 Task: Add an event with the title Coffee Meeting with Business Partner, date '2024/04/09', time 8:50 AM to 10:50 AMand add a description: During the meeting, various agenda items will be addressed, covering a wide range of topics. These may include financial reports, strategic updates, operational highlights, governance matters, and any proposed resolutions that require shareholder approval. Each agenda item will be presented by the relevant department or individual, offering comprehensive insights and fostering an environment of transparency.Select event color  Grape . Add location for the event as: 123 Trevi Fountain, Rome, Italy, logged in from the account softage.1@softage.netand send the event invitation to softage.5@softage.net and softage.6@softage.net. Set a reminder for the event Daily
Action: Mouse moved to (31, 85)
Screenshot: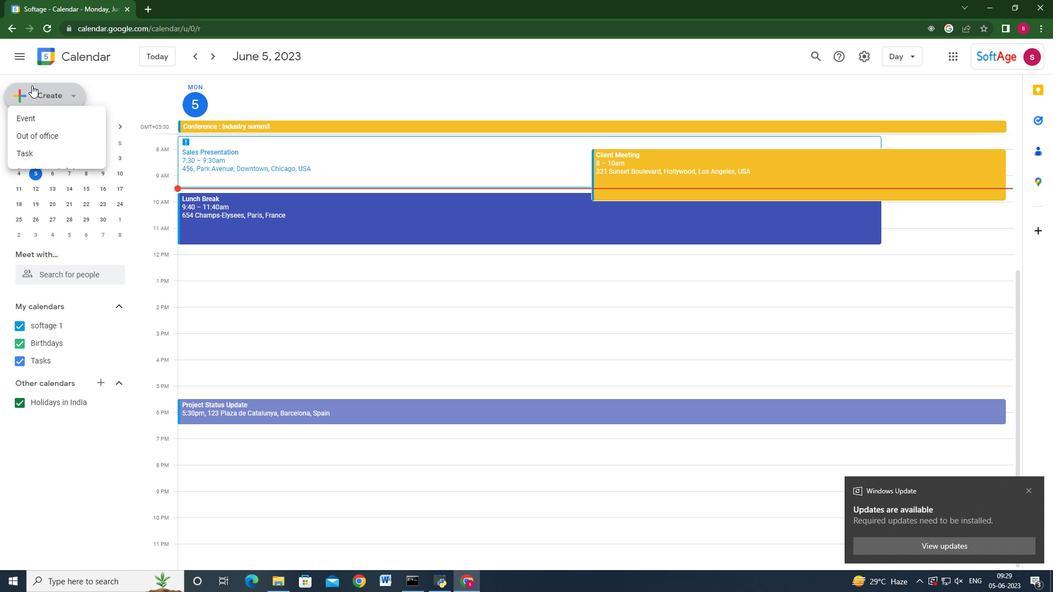 
Action: Mouse pressed left at (31, 85)
Screenshot: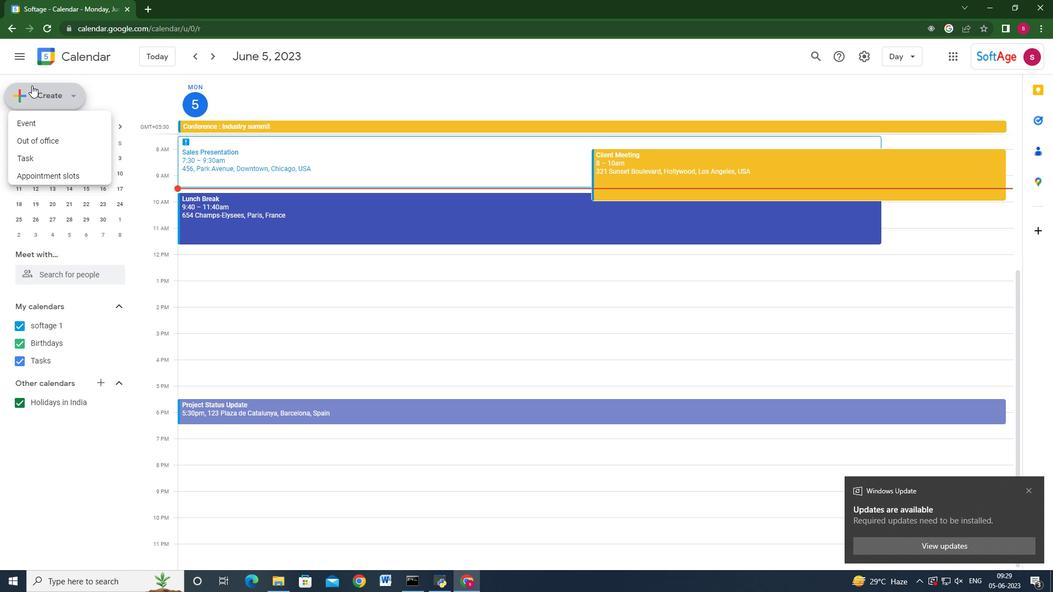 
Action: Mouse moved to (36, 122)
Screenshot: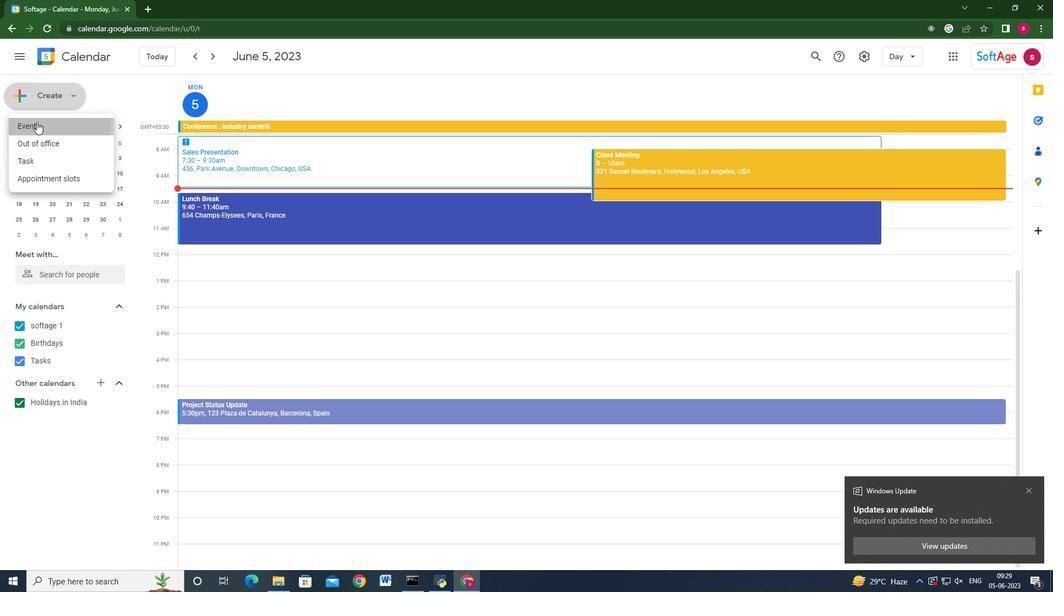 
Action: Mouse pressed left at (36, 122)
Screenshot: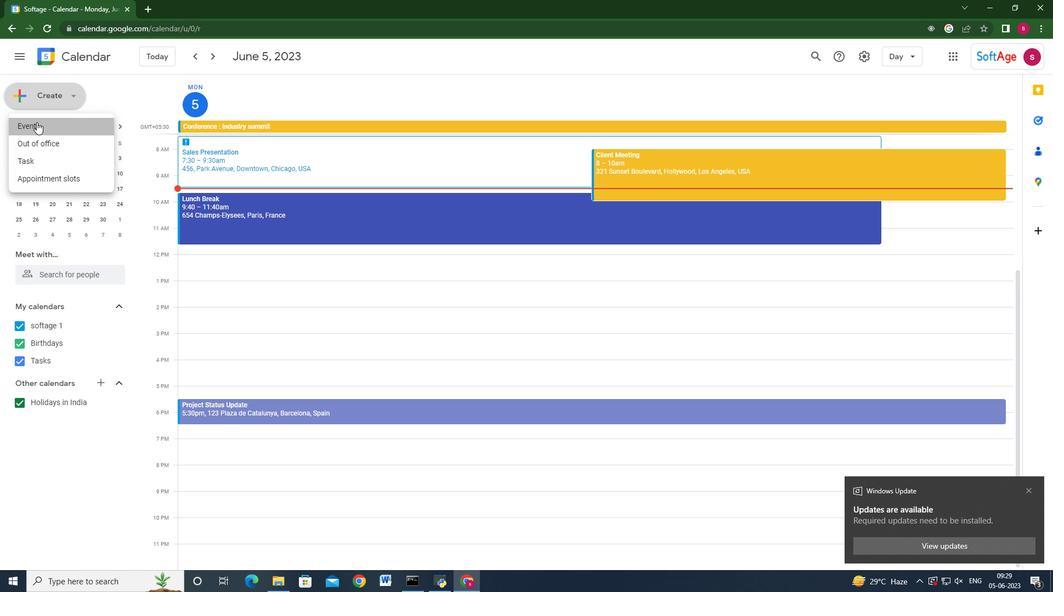 
Action: Mouse moved to (628, 431)
Screenshot: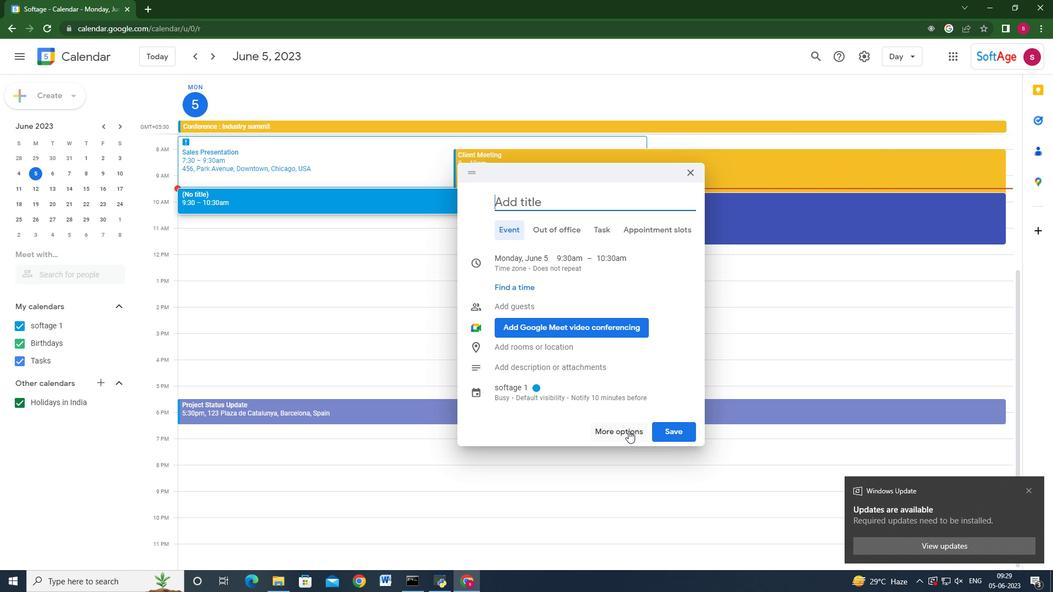 
Action: Mouse pressed left at (628, 431)
Screenshot: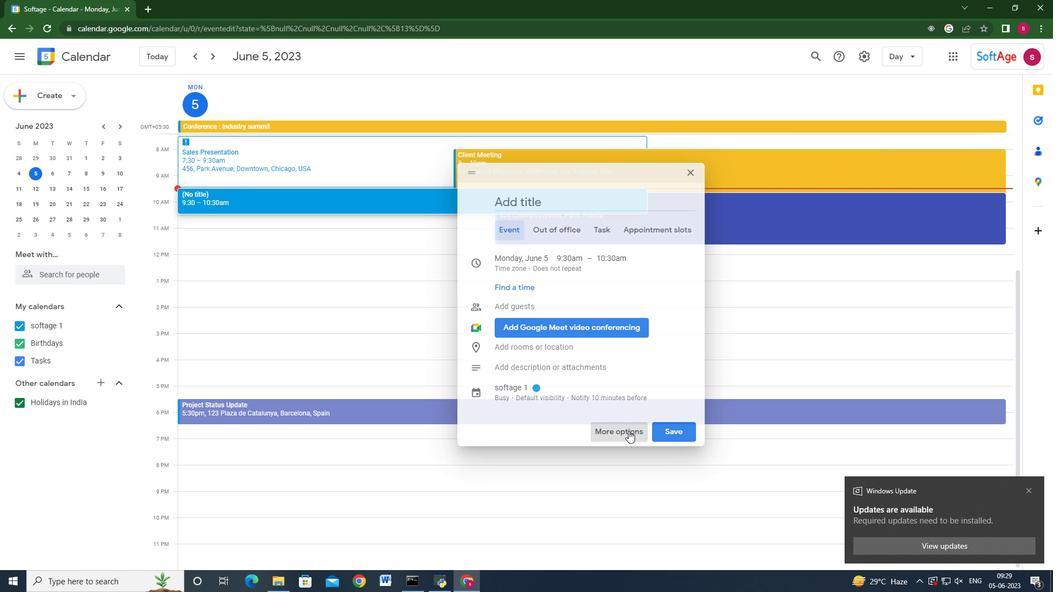 
Action: Mouse moved to (271, 52)
Screenshot: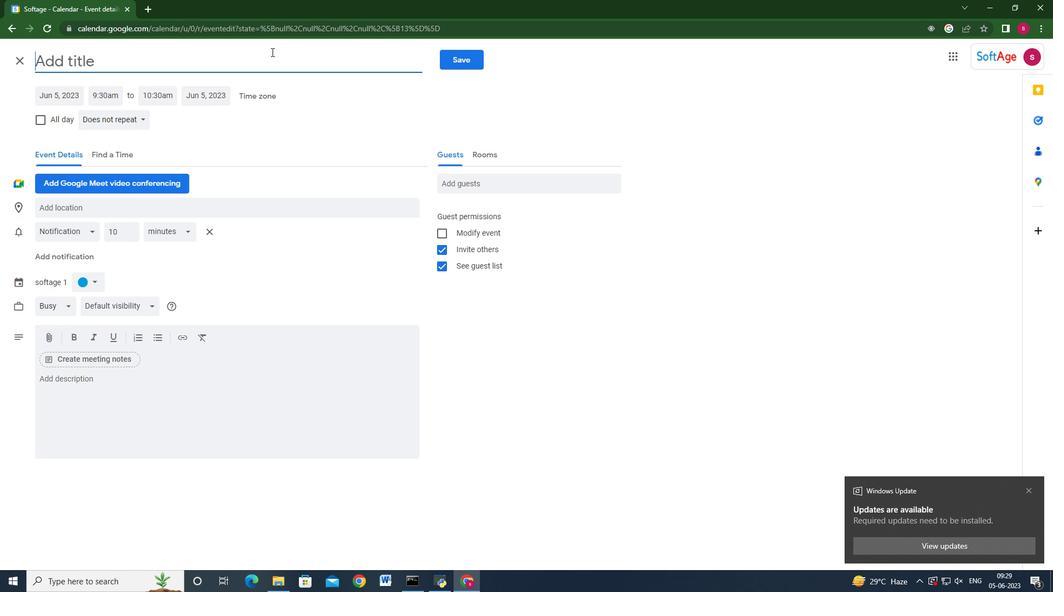 
Action: Key pressed <Key.shift>Coffee<Key.space><Key.shift>Meeting<Key.space>with<Key.space><Key.shift>Businee<Key.backspace>ss<Key.space><Key.shift>Partner
Screenshot: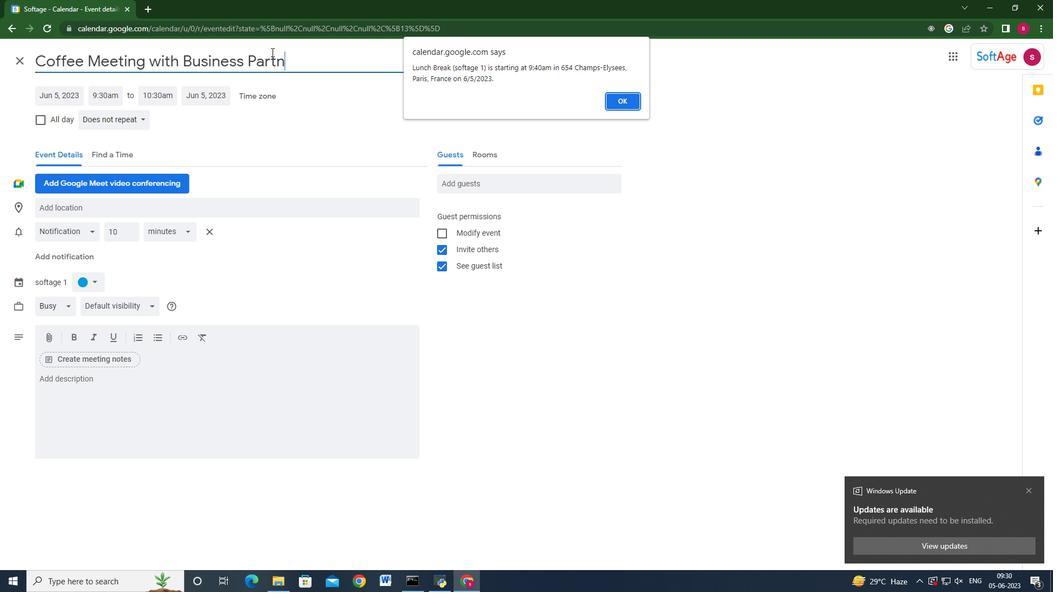 
Action: Mouse moved to (70, 97)
Screenshot: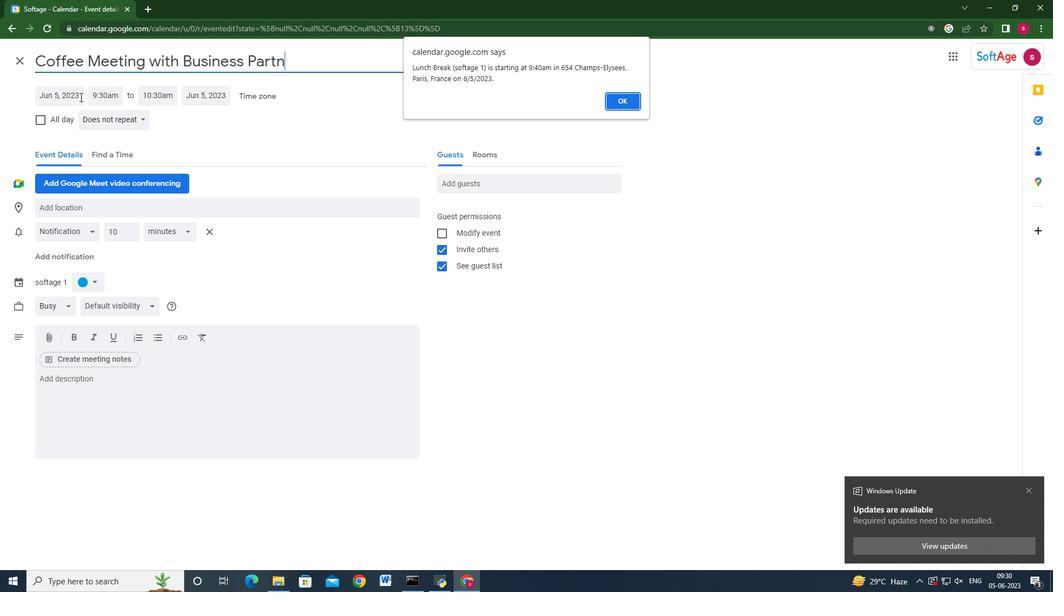 
Action: Mouse pressed left at (70, 97)
Screenshot: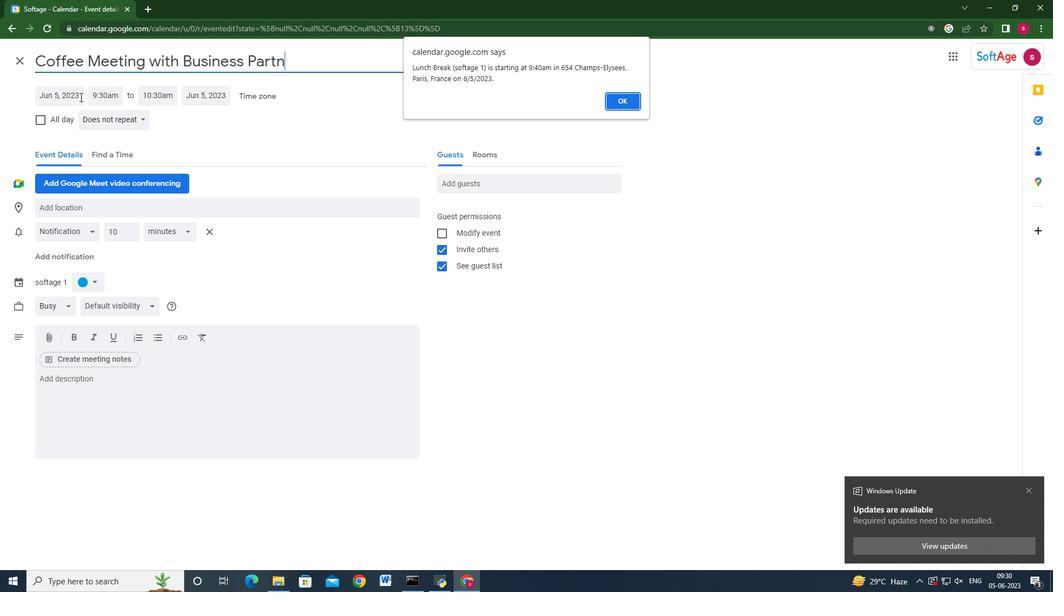 
Action: Mouse moved to (609, 103)
Screenshot: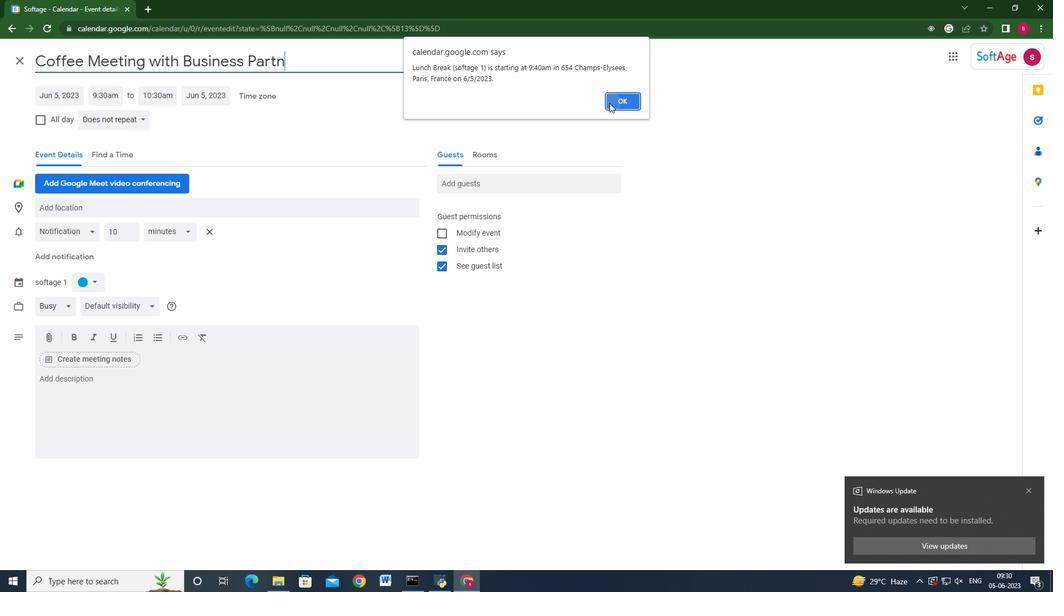 
Action: Mouse pressed left at (609, 103)
Screenshot: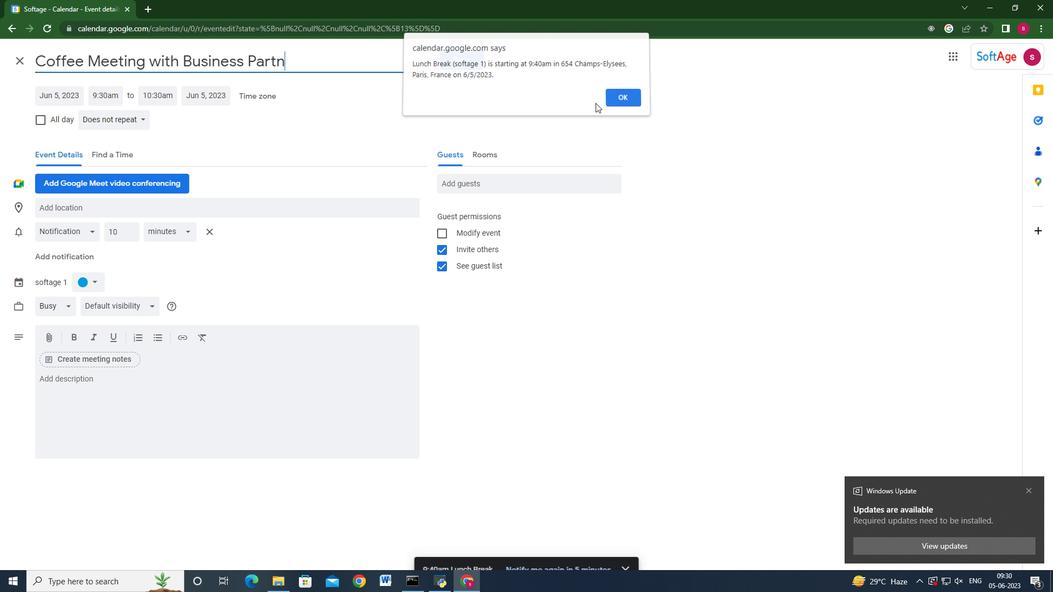 
Action: Mouse moved to (47, 94)
Screenshot: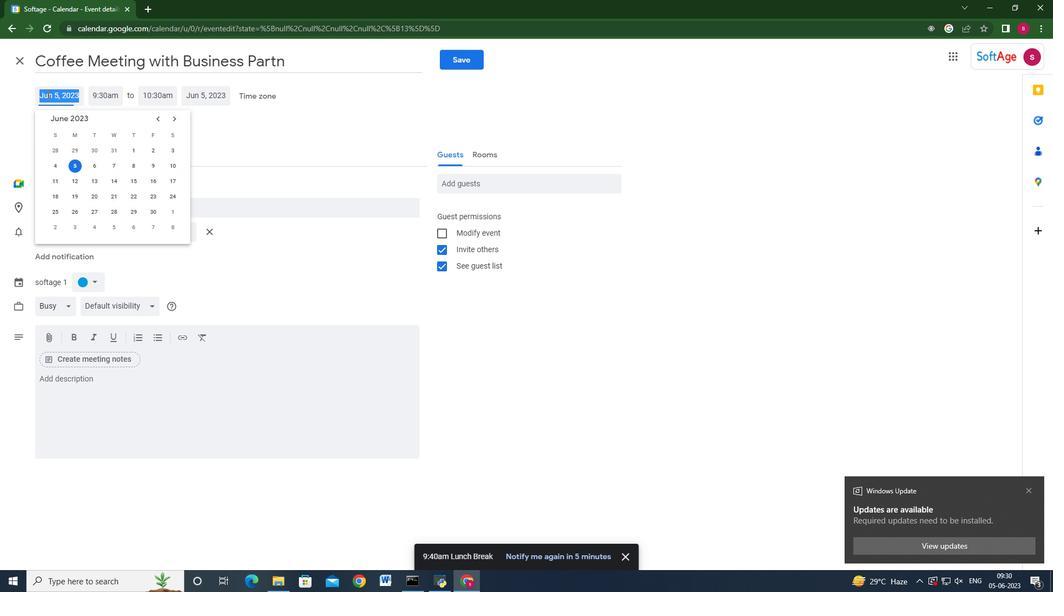 
Action: Mouse pressed left at (47, 94)
Screenshot: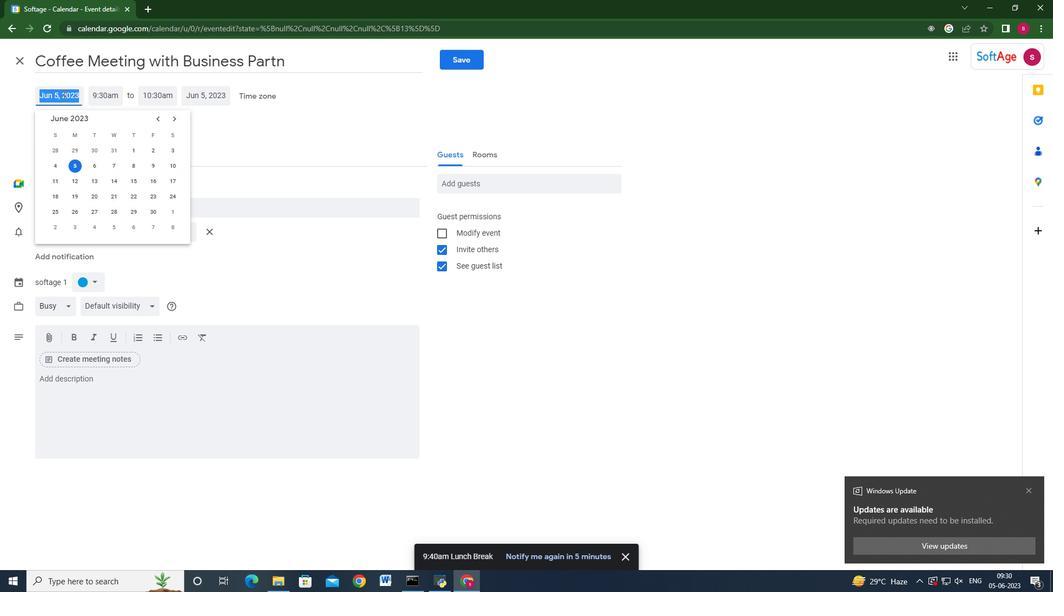 
Action: Mouse moved to (170, 114)
Screenshot: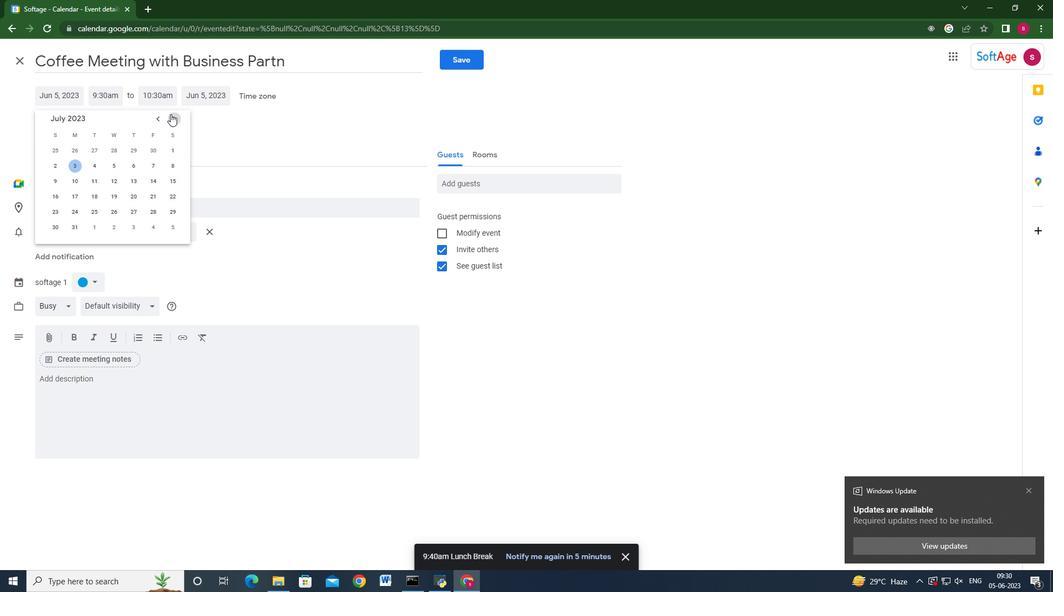 
Action: Mouse pressed left at (170, 114)
Screenshot: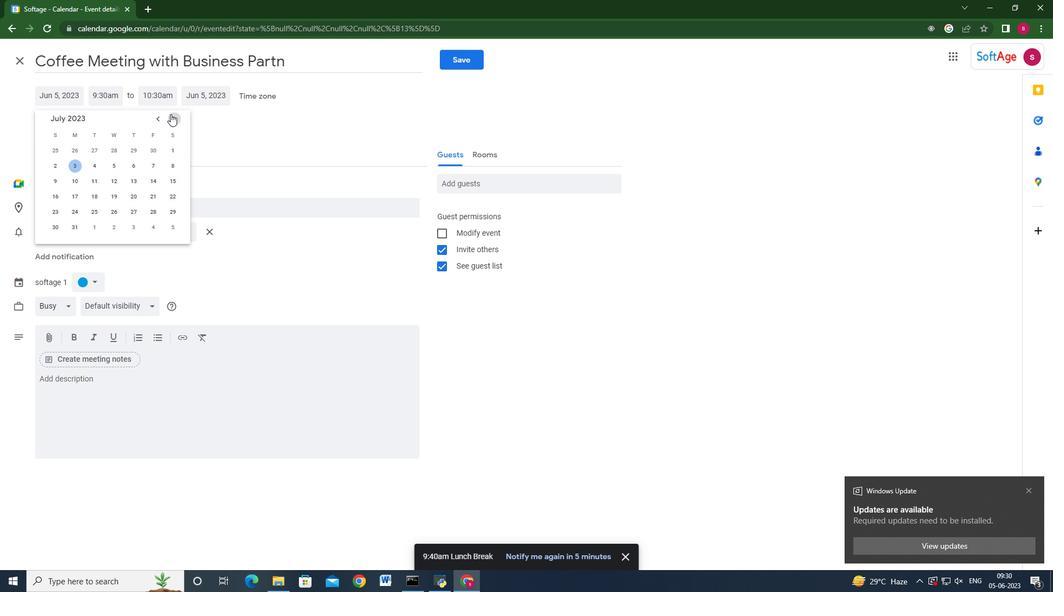 
Action: Mouse pressed left at (170, 114)
Screenshot: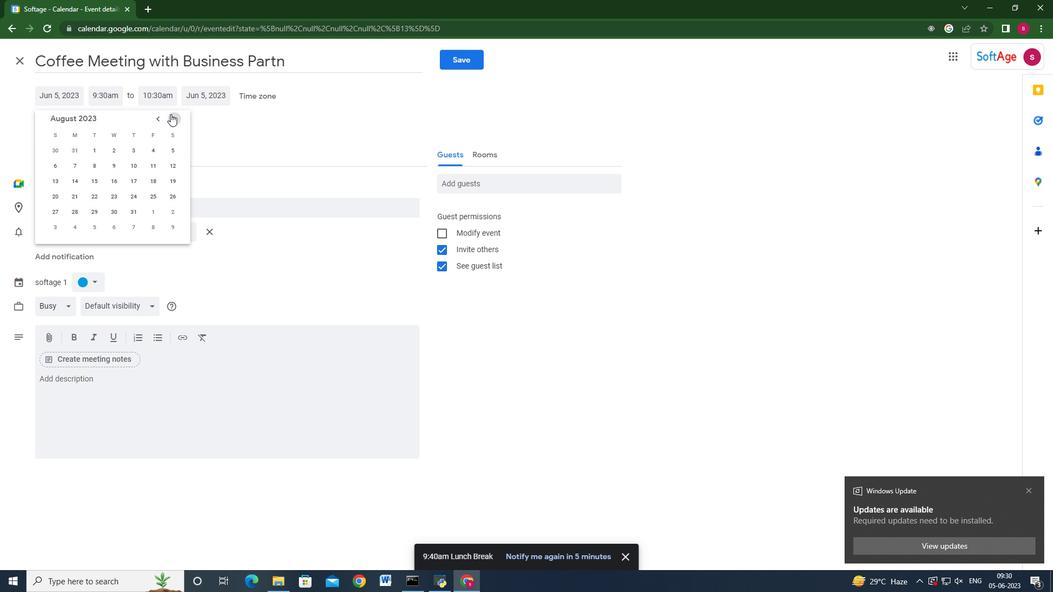 
Action: Mouse pressed left at (170, 114)
Screenshot: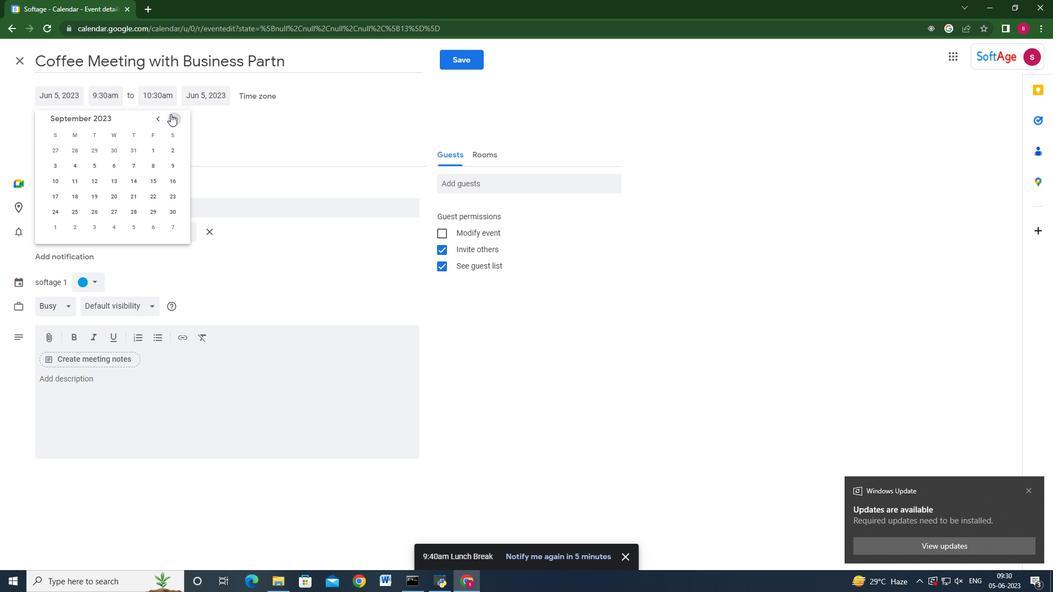 
Action: Mouse pressed left at (170, 114)
Screenshot: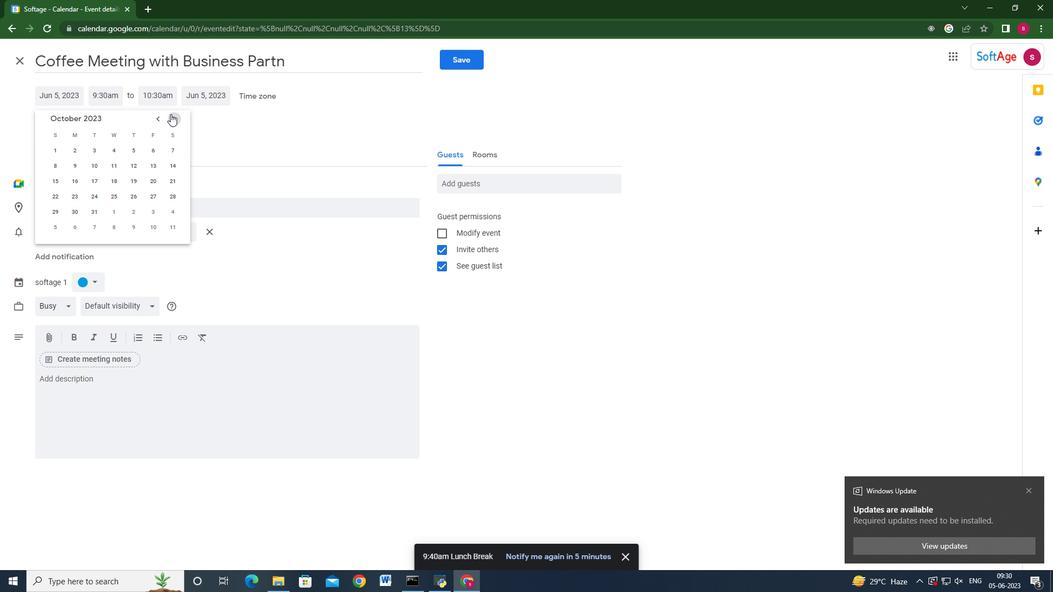 
Action: Mouse pressed left at (170, 114)
Screenshot: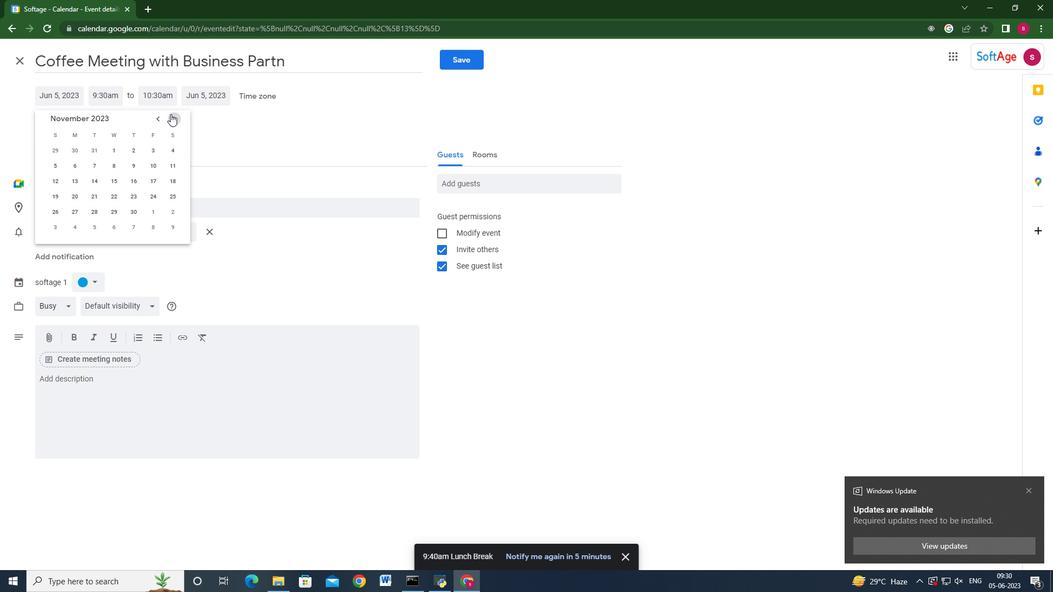 
Action: Mouse pressed left at (170, 114)
Screenshot: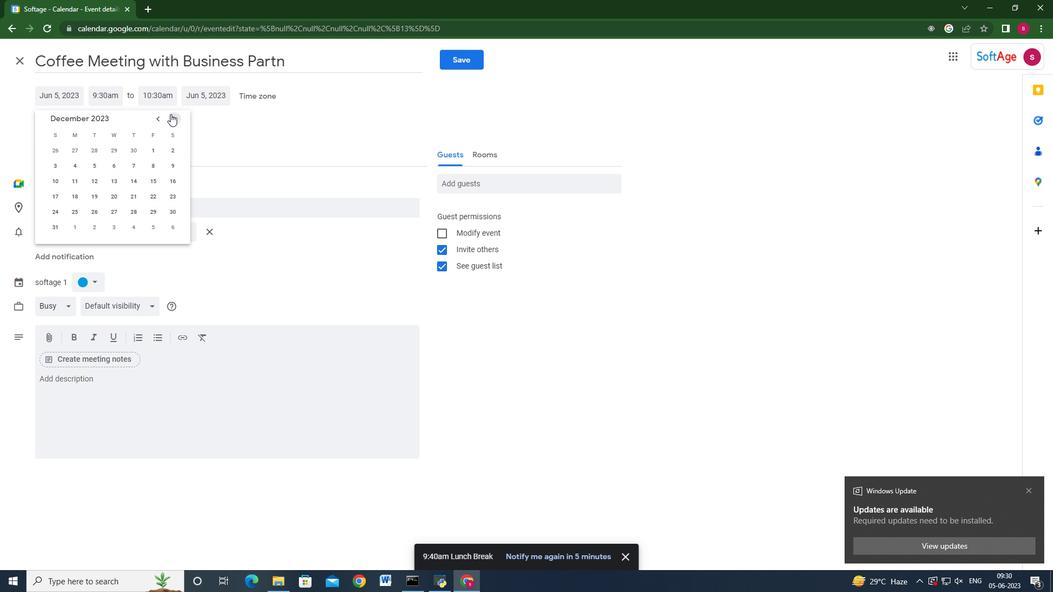
Action: Mouse pressed left at (170, 114)
Screenshot: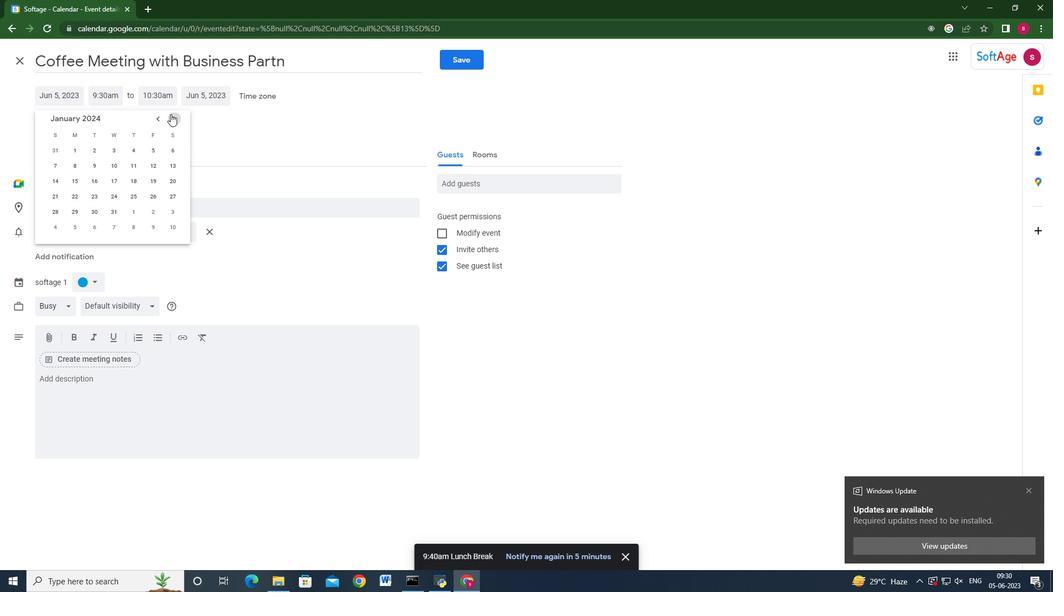 
Action: Mouse pressed left at (170, 114)
Screenshot: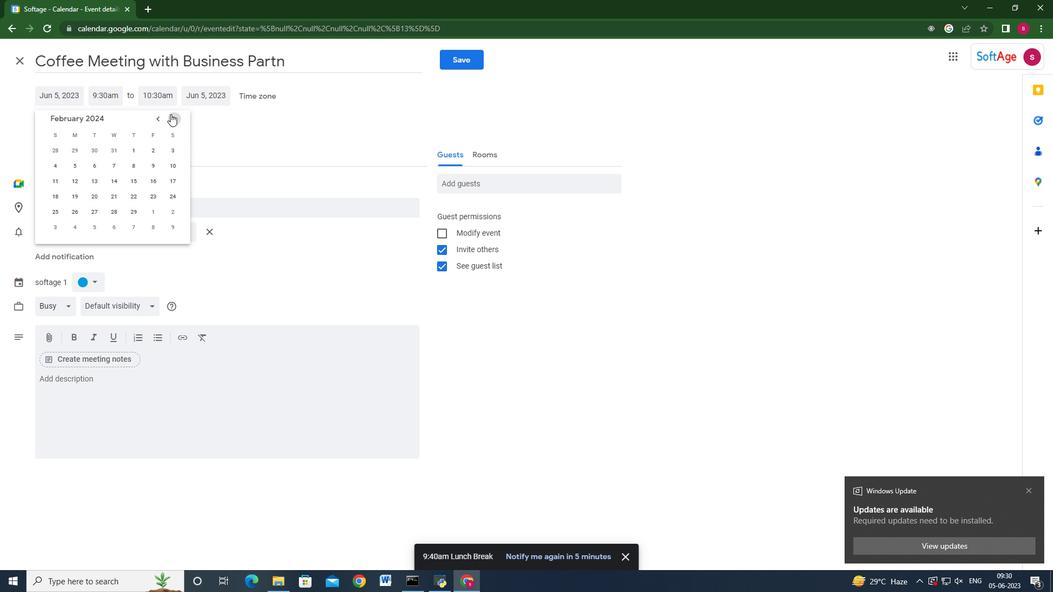 
Action: Mouse pressed left at (170, 114)
Screenshot: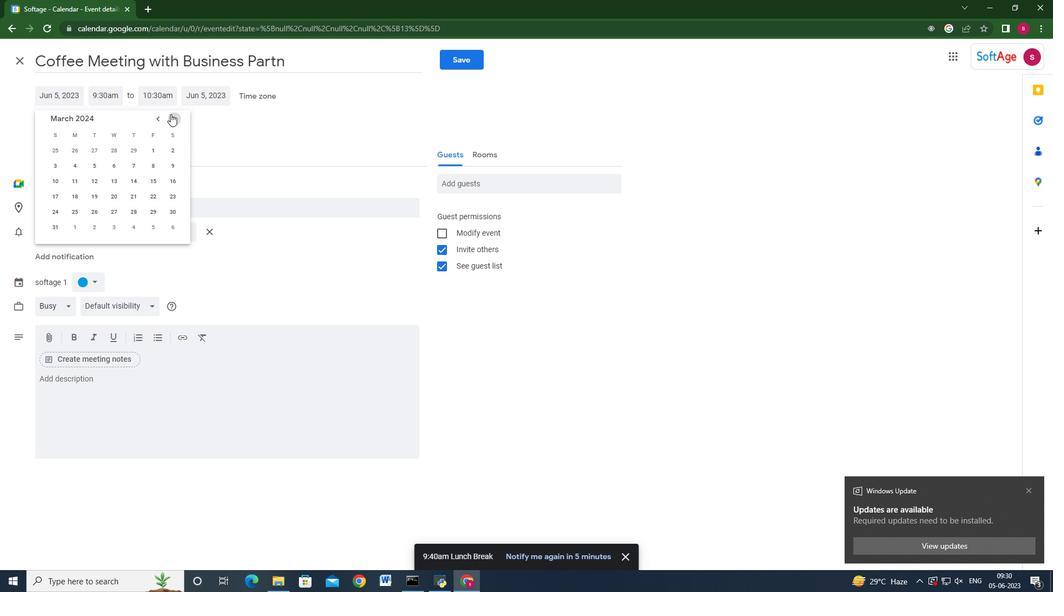 
Action: Mouse pressed left at (170, 114)
Screenshot: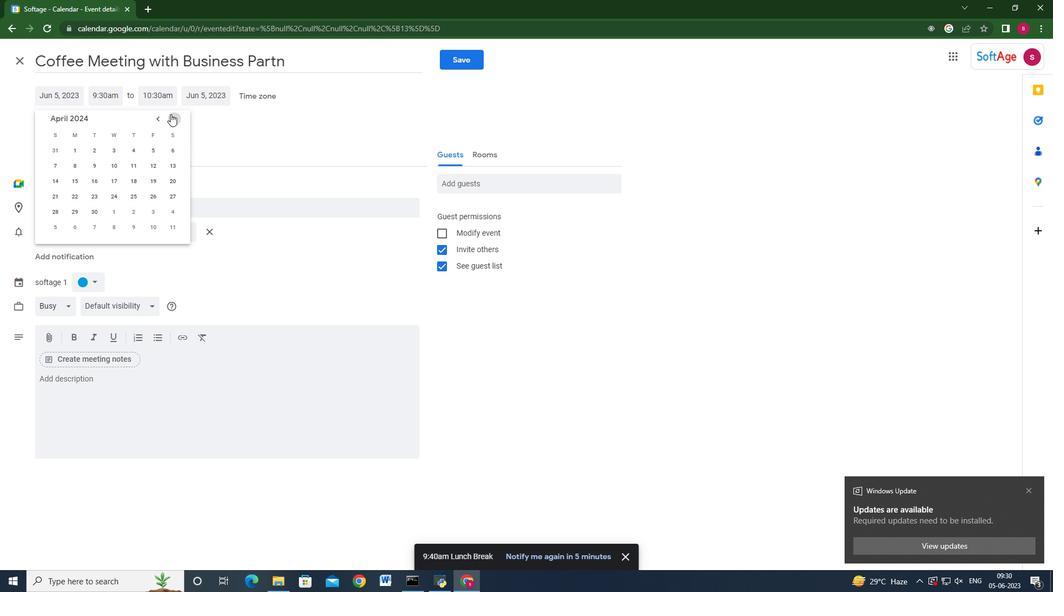 
Action: Mouse moved to (94, 165)
Screenshot: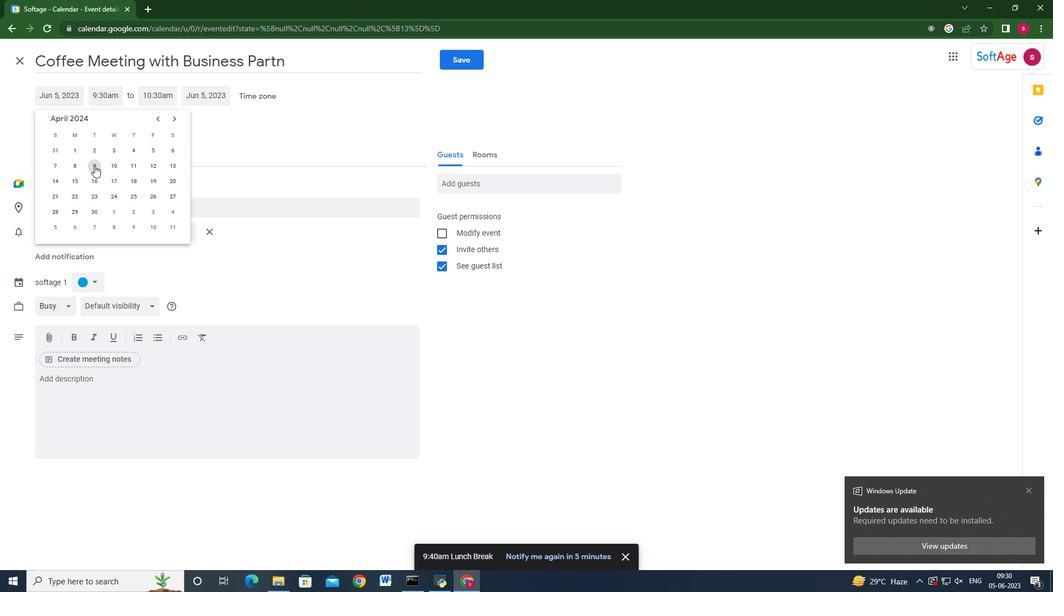 
Action: Mouse pressed left at (94, 165)
Screenshot: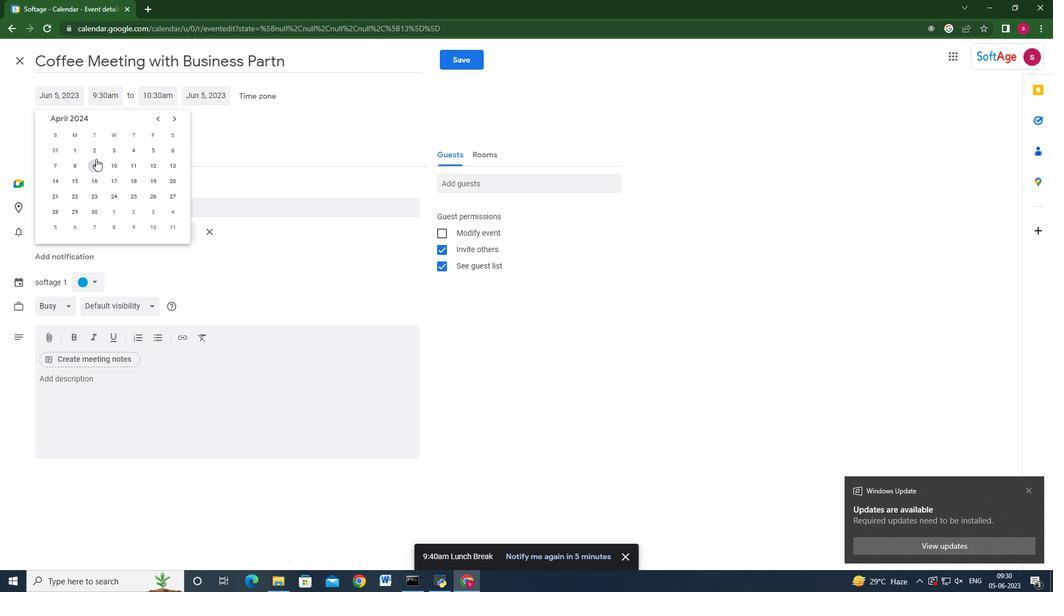 
Action: Mouse moved to (106, 100)
Screenshot: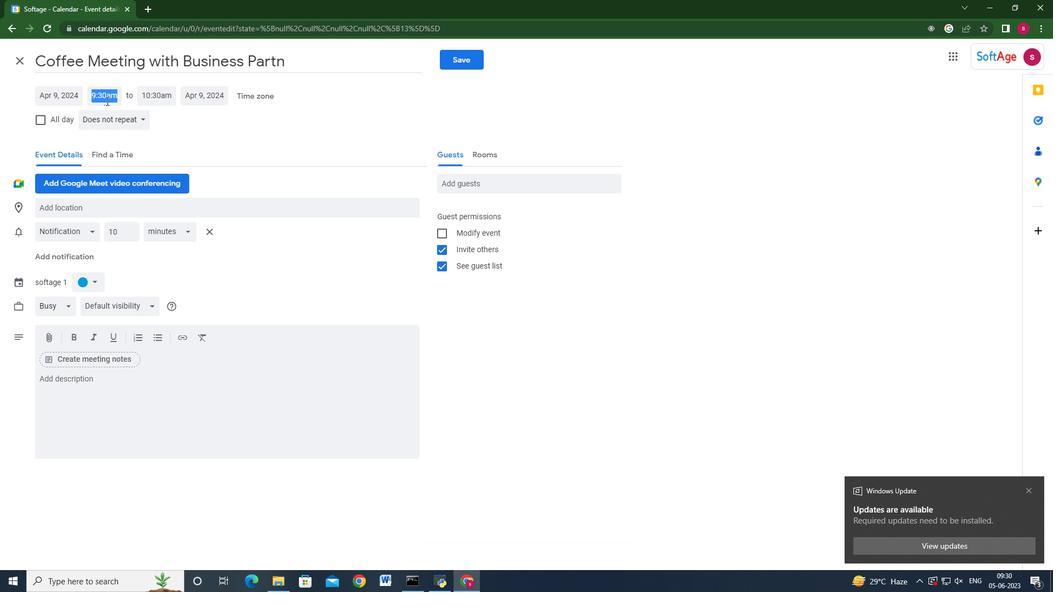 
Action: Mouse pressed left at (106, 100)
Screenshot: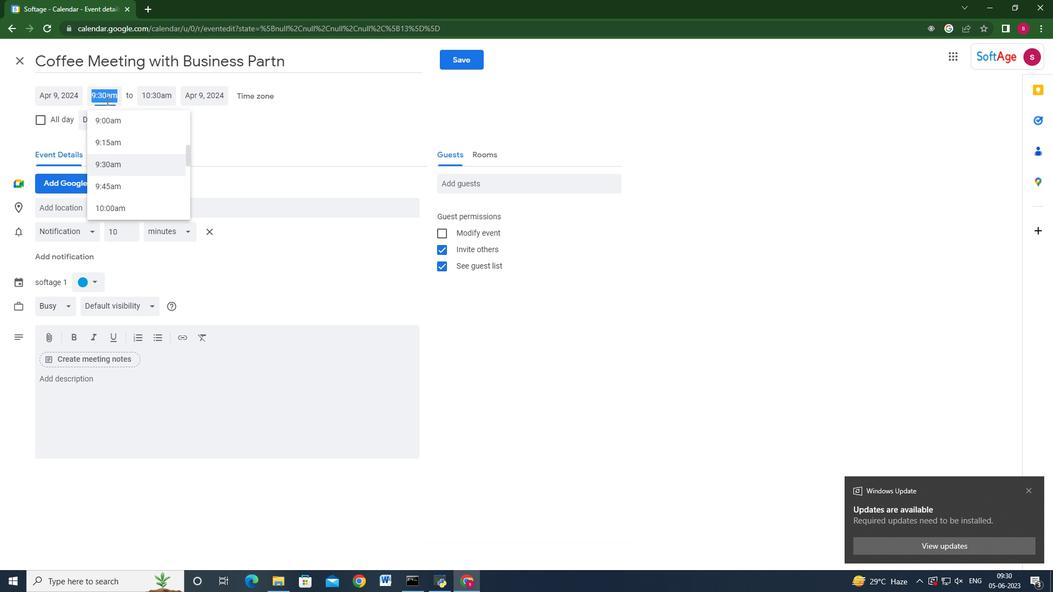 
Action: Key pressed 8<Key.shift>:50am<Key.enter><Key.tab>10<Key.shift><Key.shift><Key.shift>:50am<Key.enter>
Screenshot: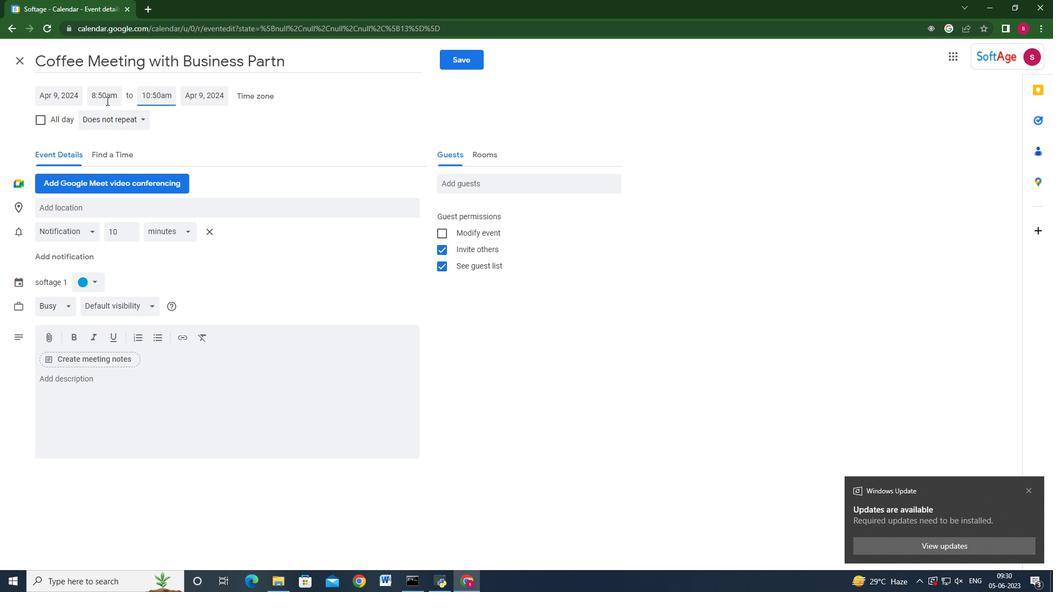 
Action: Mouse moved to (153, 386)
Screenshot: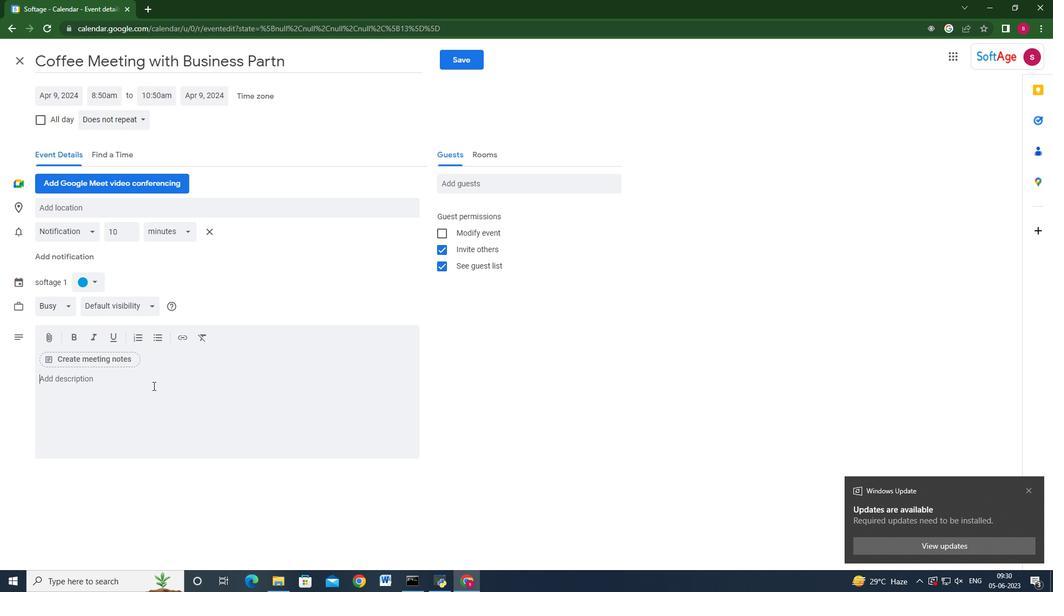 
Action: Mouse pressed left at (153, 386)
Screenshot: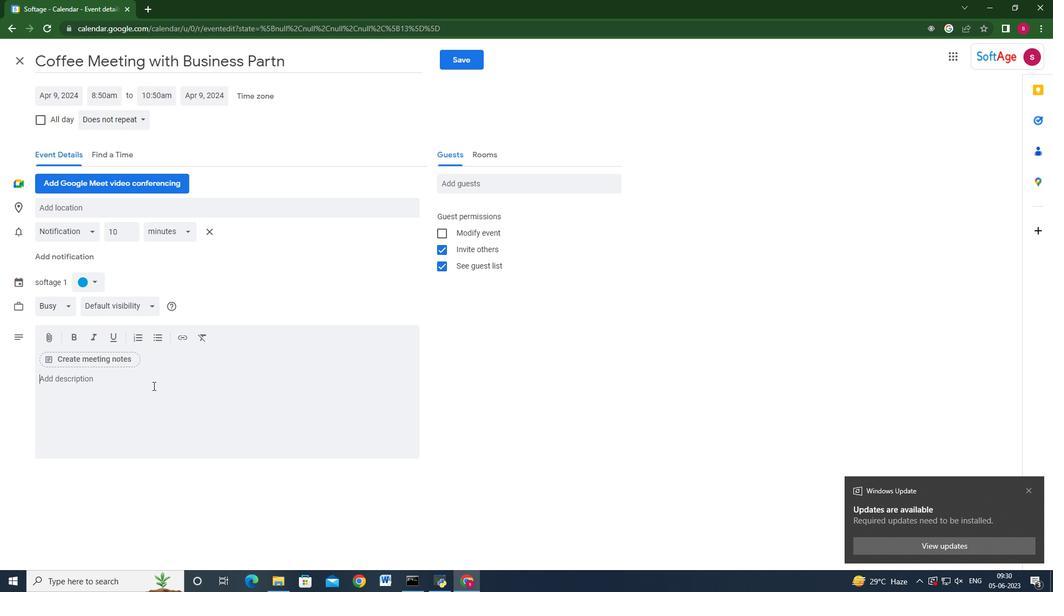 
Action: Key pressed <Key.shift>During<Key.space>the<Key.space>meeting,<Key.space>various<Key.space>agenda<Key.space>items<Key.space>will<Key.space>be<Key.space>addressed,<Key.space>covering<Key.space>a<Key.space>wide<Key.space>range<Key.space>of<Key.space>topics.<Key.space><Key.shift>These<Key.space>mau<Key.space>include
Screenshot: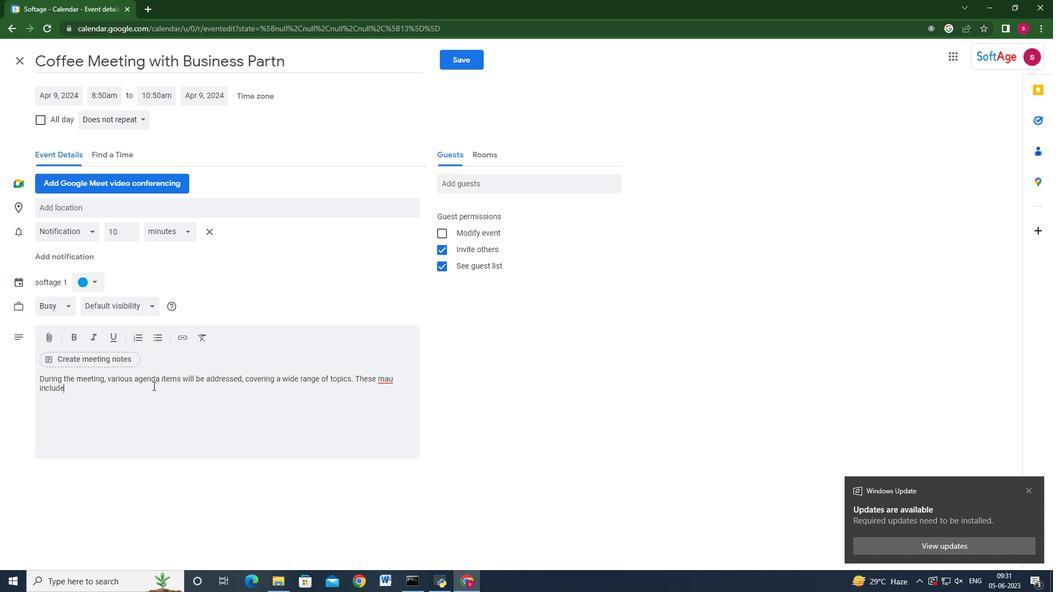 
Action: Mouse moved to (396, 373)
Screenshot: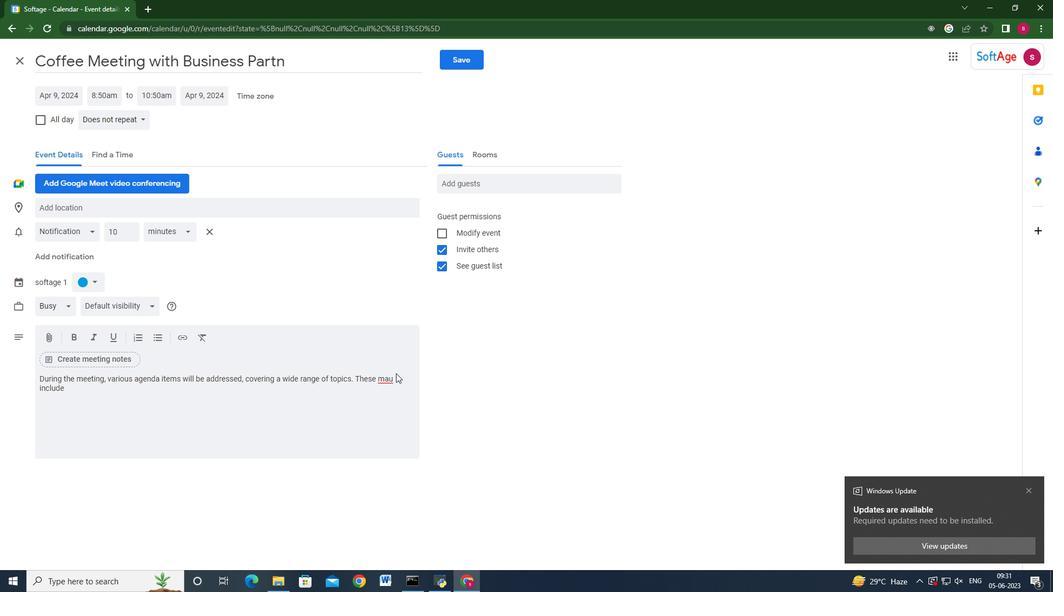 
Action: Mouse pressed left at (396, 373)
Screenshot: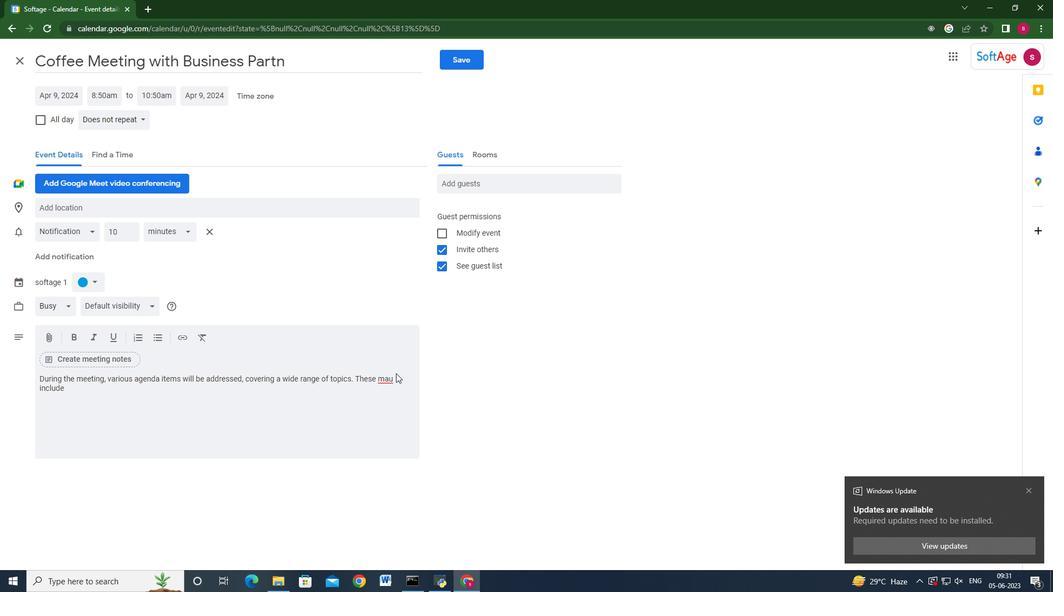 
Action: Mouse moved to (396, 374)
Screenshot: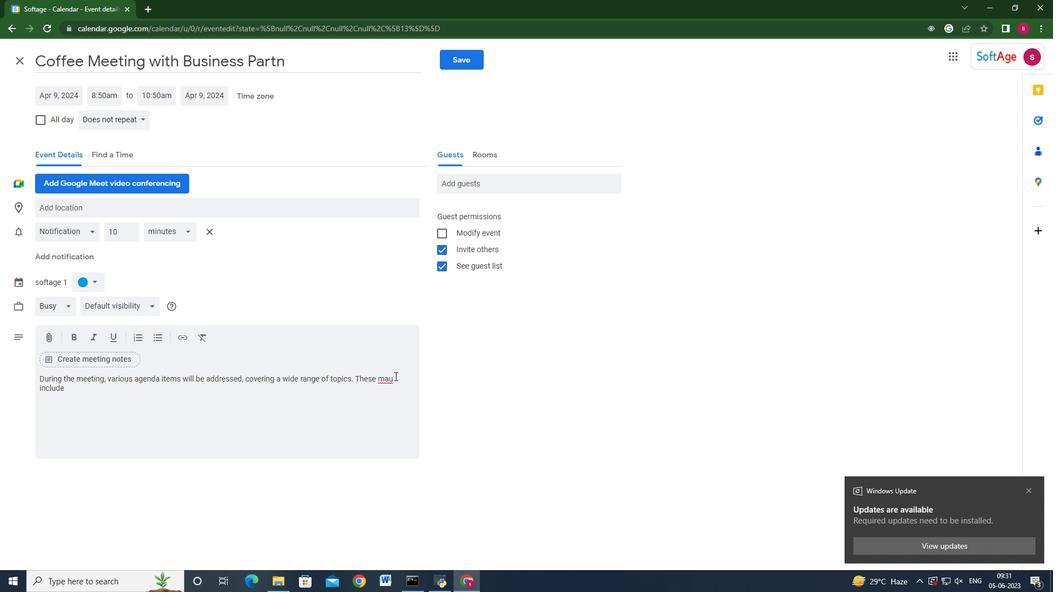 
Action: Mouse pressed left at (396, 374)
Screenshot: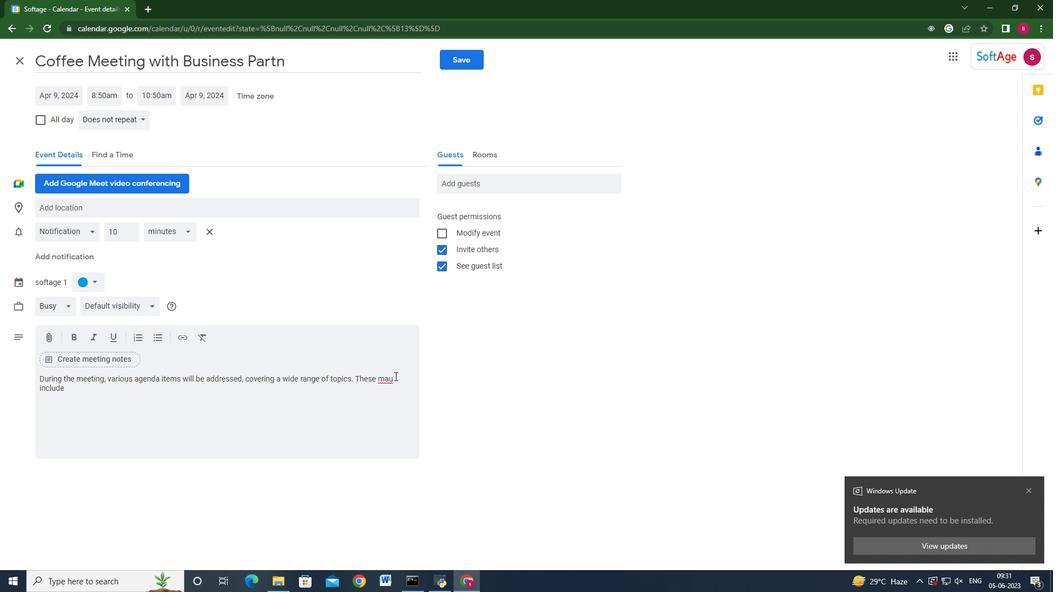 
Action: Mouse moved to (395, 376)
Screenshot: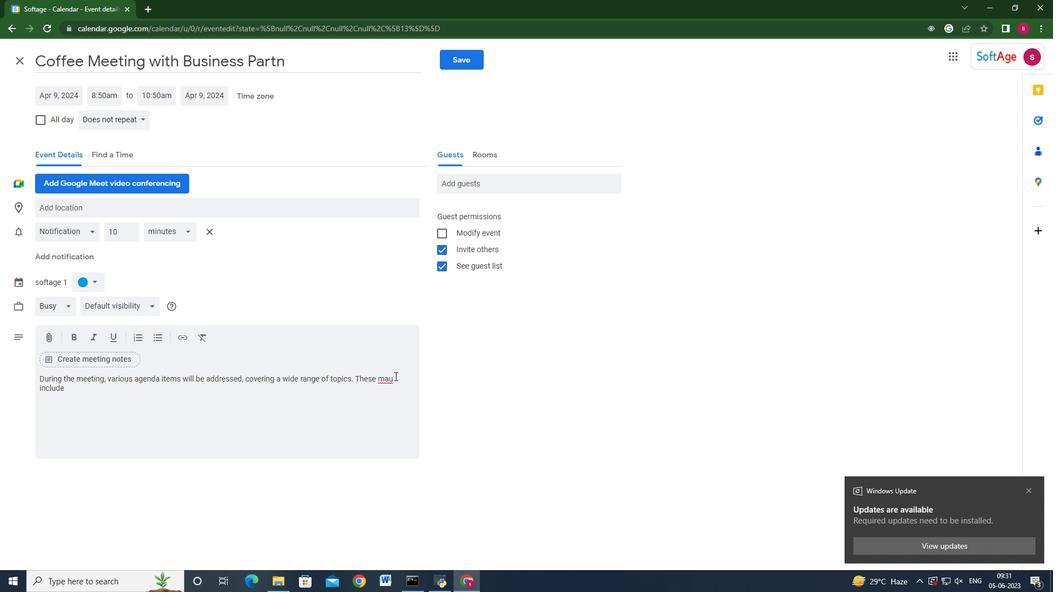 
Action: Mouse pressed left at (395, 376)
Screenshot: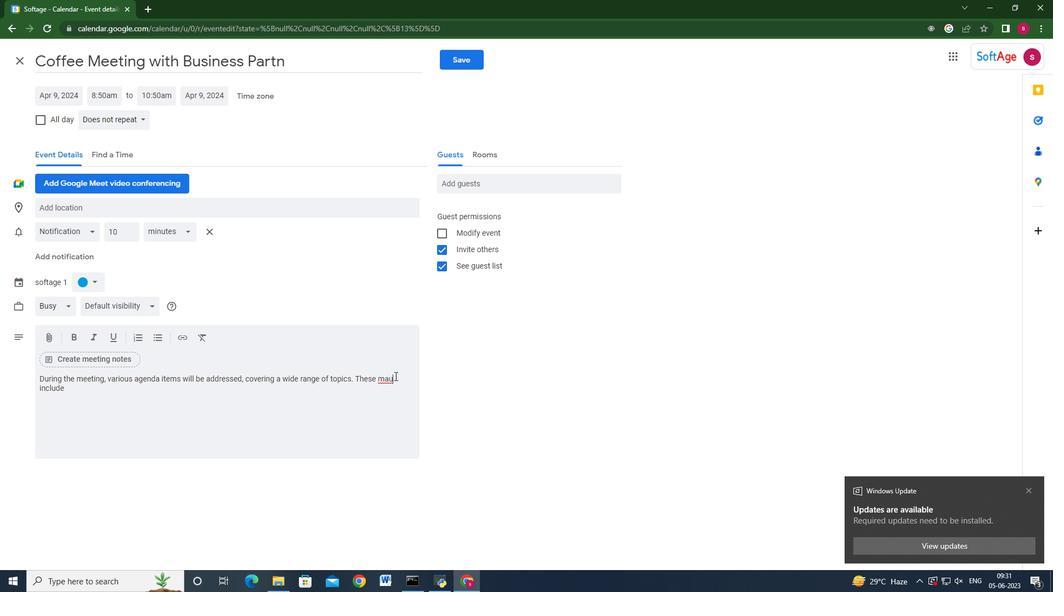 
Action: Key pressed <Key.backspace>y
Screenshot: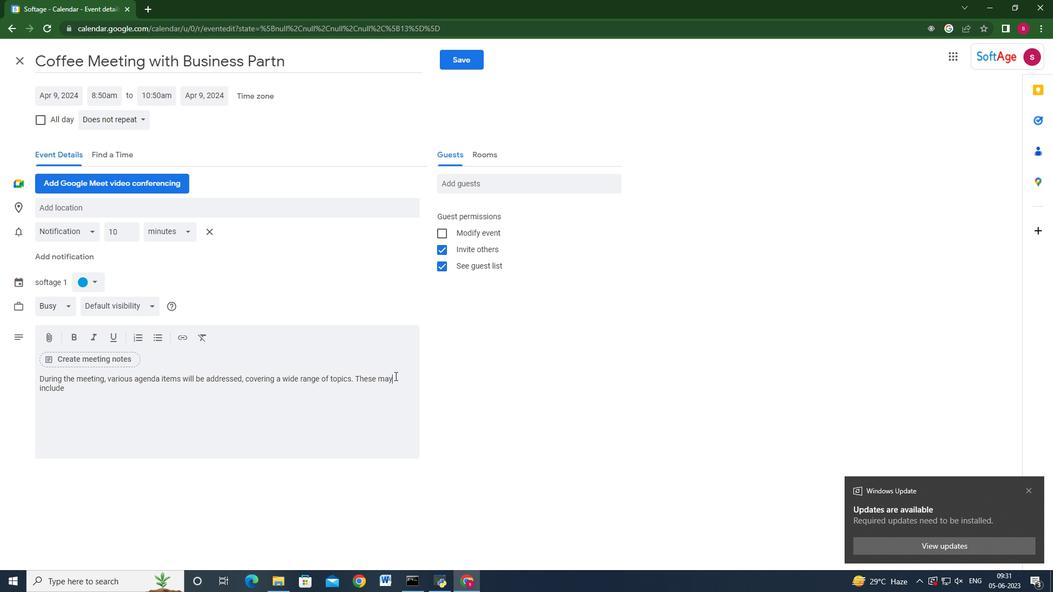 
Action: Mouse moved to (111, 386)
Screenshot: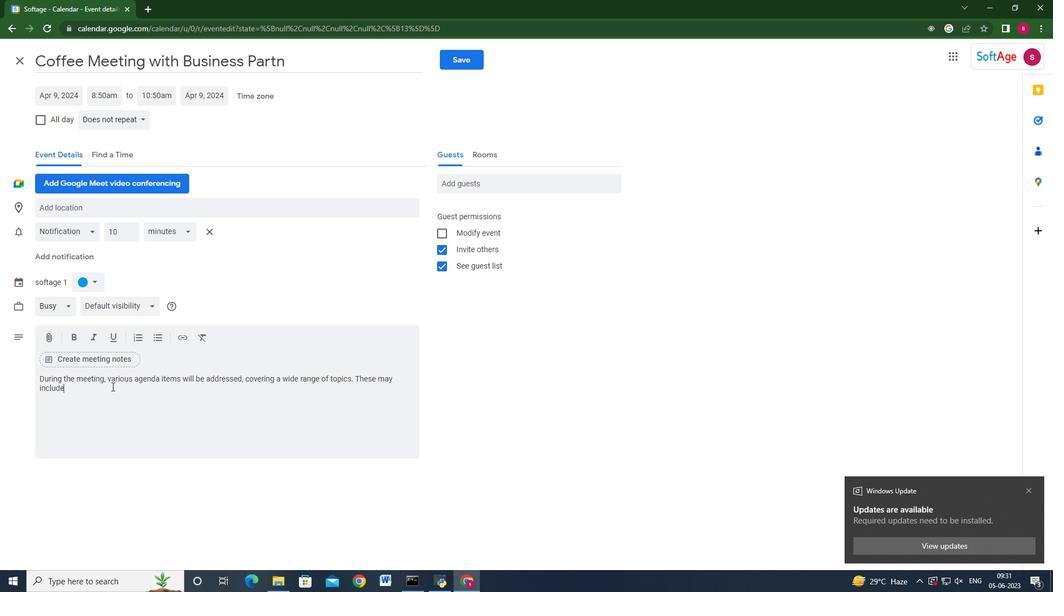 
Action: Mouse pressed left at (111, 386)
Screenshot: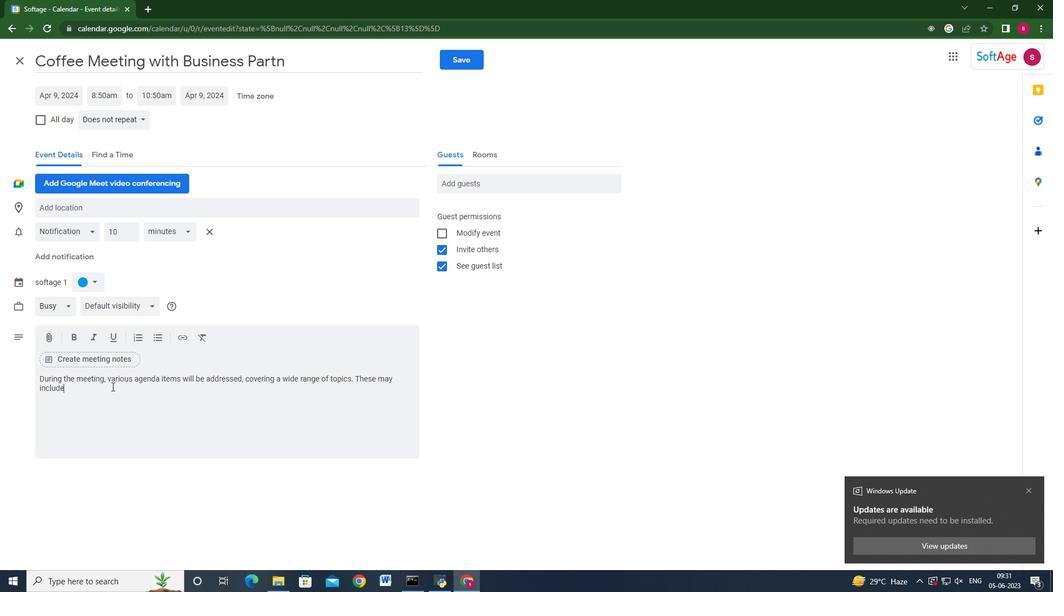 
Action: Key pressed <Key.space>financial<Key.space>reports,<Key.space>strategic<Key.space>updates,<Key.space>operational<Key.space>highlights,<Key.space>governance<Key.space>matters,<Key.space>and<Key.space>any<Key.space>propse<Key.backspace><Key.backspace>osed<Key.space>resolutions<Key.space>that<Key.space>require<Key.space>shareholder<Key.space>approval,<Key.backspace>.<Key.space><Key.shift_r>Each<Key.space>agenda<Key.space>item<Key.space>will<Key.space>be<Key.space>presented<Key.space>by<Key.space>the<Key.space>p<Key.backspace>relevant<Key.space>department<Key.space>or<Key.space>indiv<Key.backspace>vidual<Key.space><Key.backspace>,<Key.space>offering<Key.space>comprehensive<Key.space>insights<Key.space>and<Key.space>fostering<Key.space>an<Key.space>environment<Key.space>of<Key.space>transparency.
Screenshot: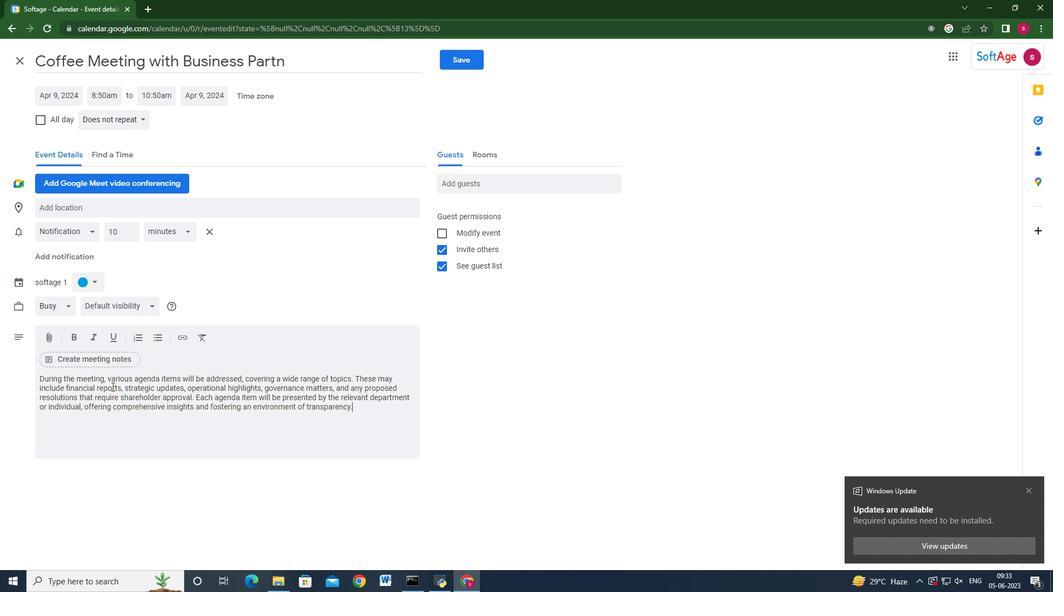 
Action: Mouse moved to (93, 283)
Screenshot: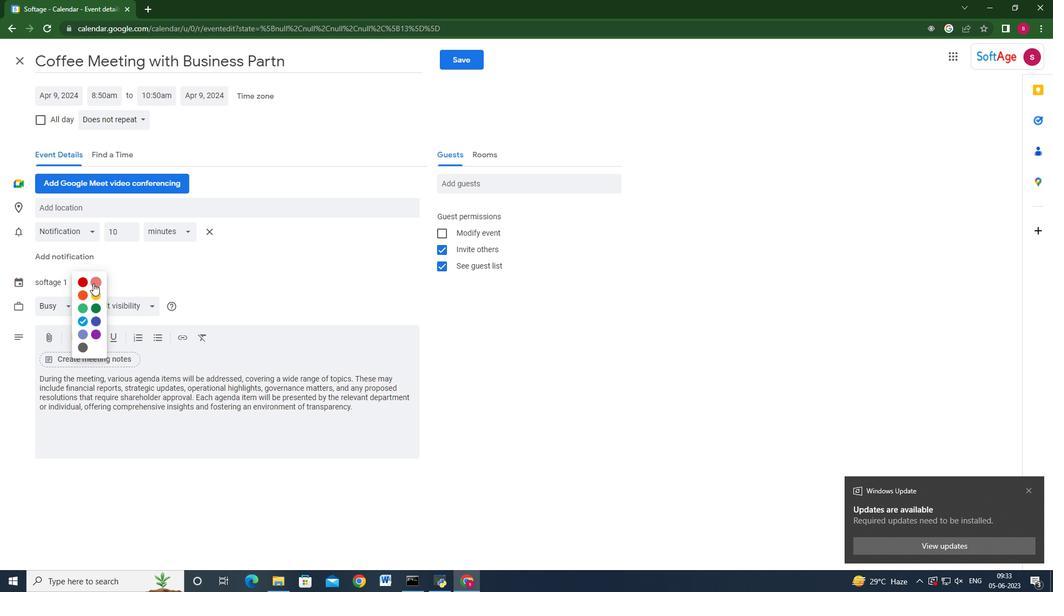 
Action: Mouse pressed left at (93, 283)
Screenshot: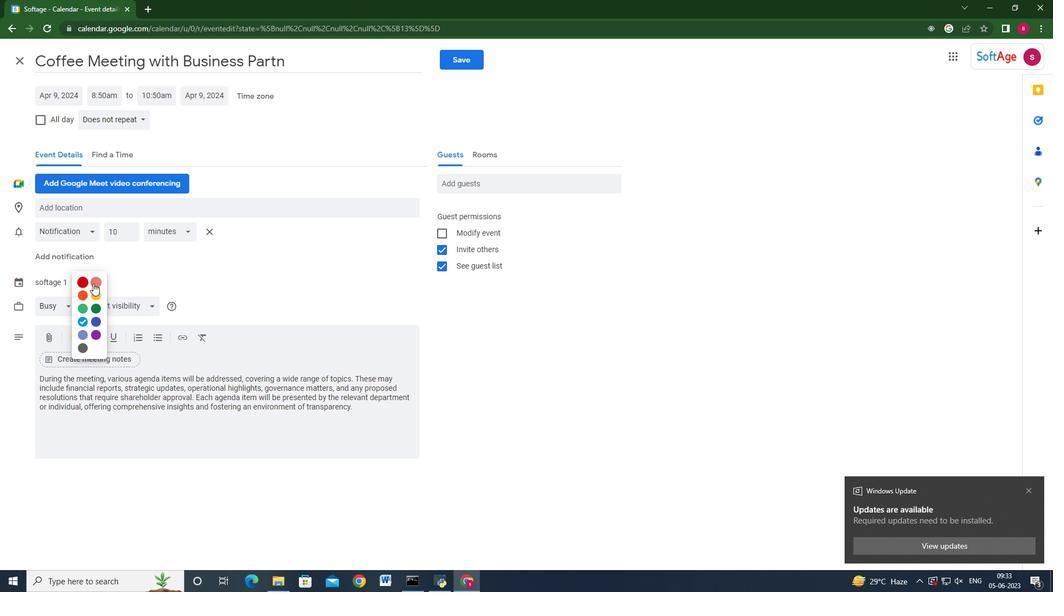 
Action: Mouse moved to (96, 336)
Screenshot: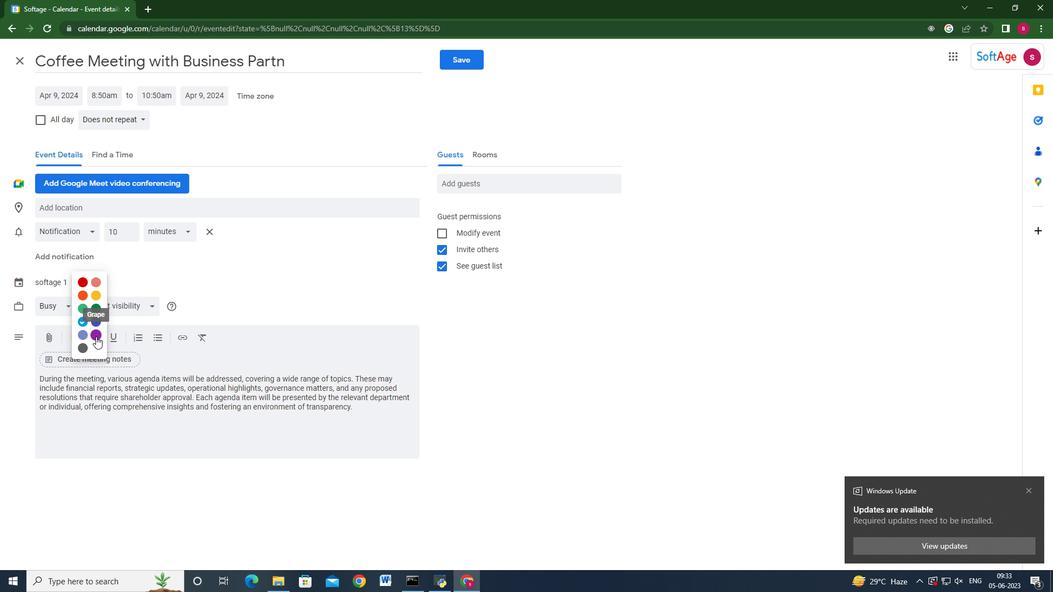 
Action: Mouse pressed left at (96, 336)
Screenshot: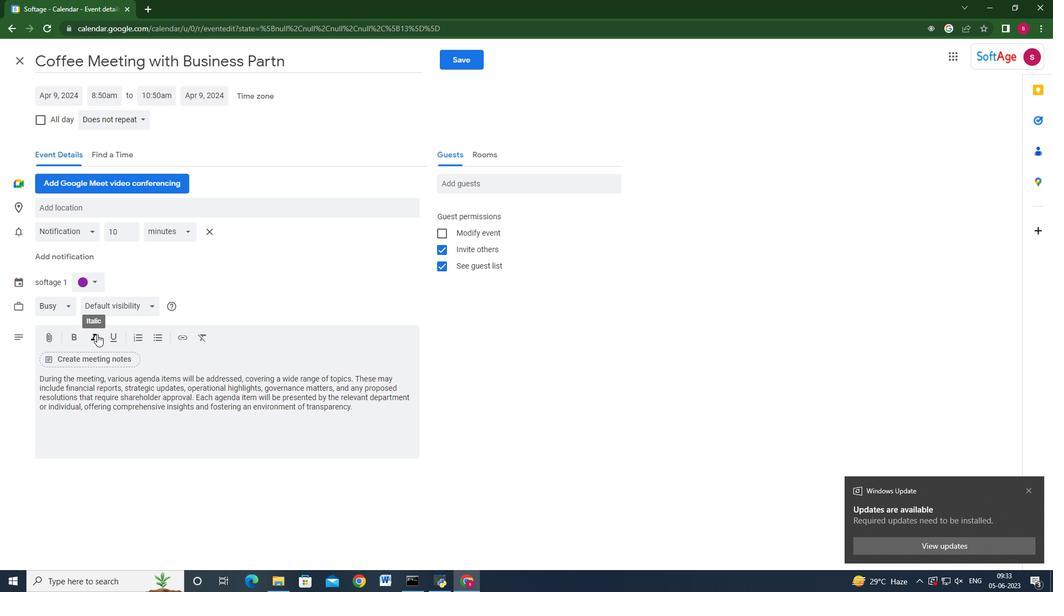 
Action: Mouse moved to (100, 199)
Screenshot: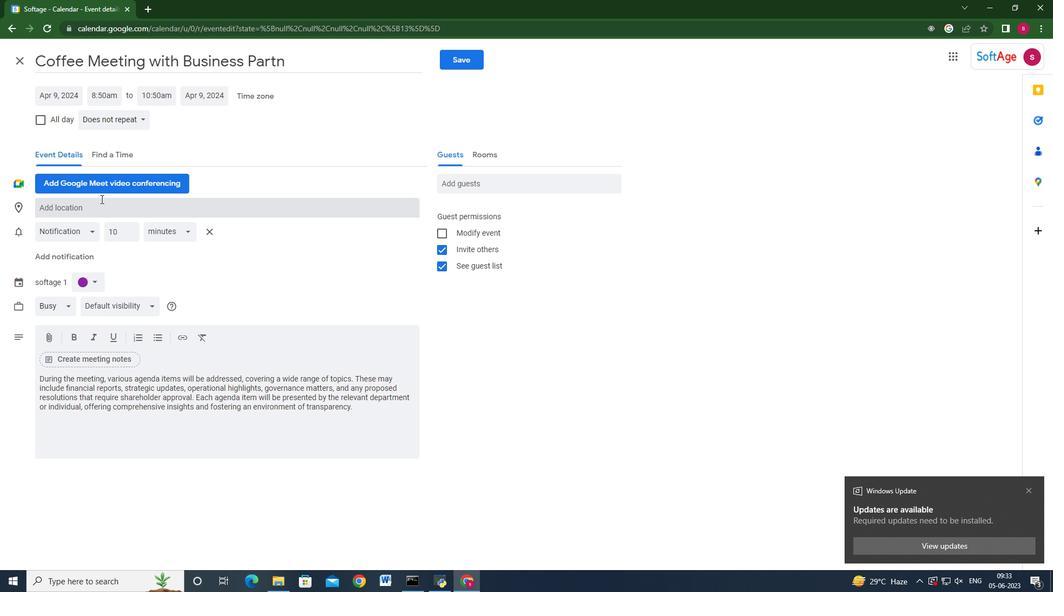 
Action: Mouse pressed left at (100, 199)
Screenshot: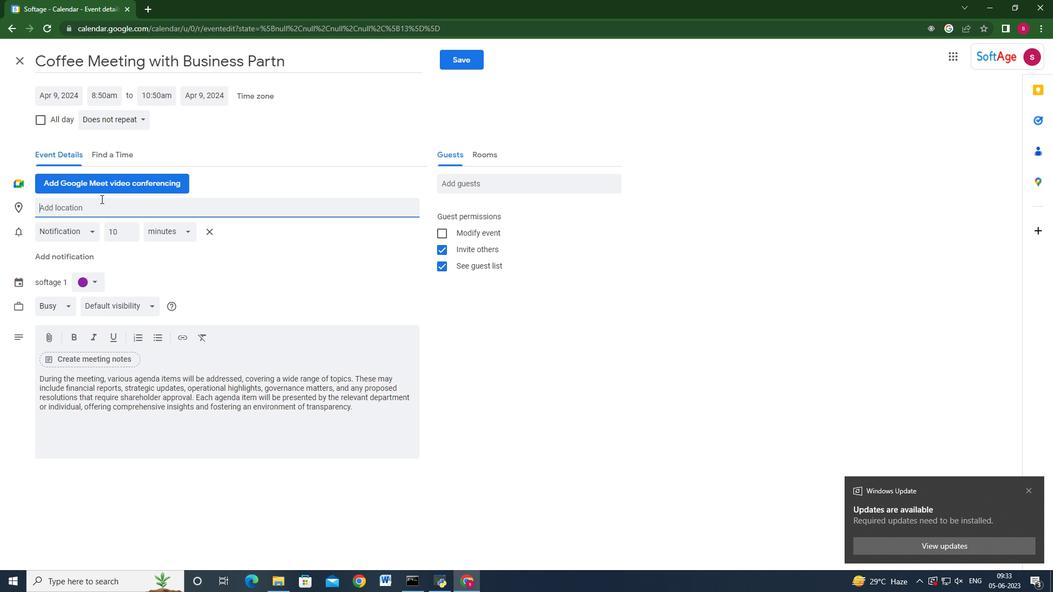 
Action: Key pressed 123<Key.space><Key.shift>Trevi<Key.space><Key.shift>Fountain,<Key.space><Key.shift>Rome,<Key.space><Key.shift>Italy
Screenshot: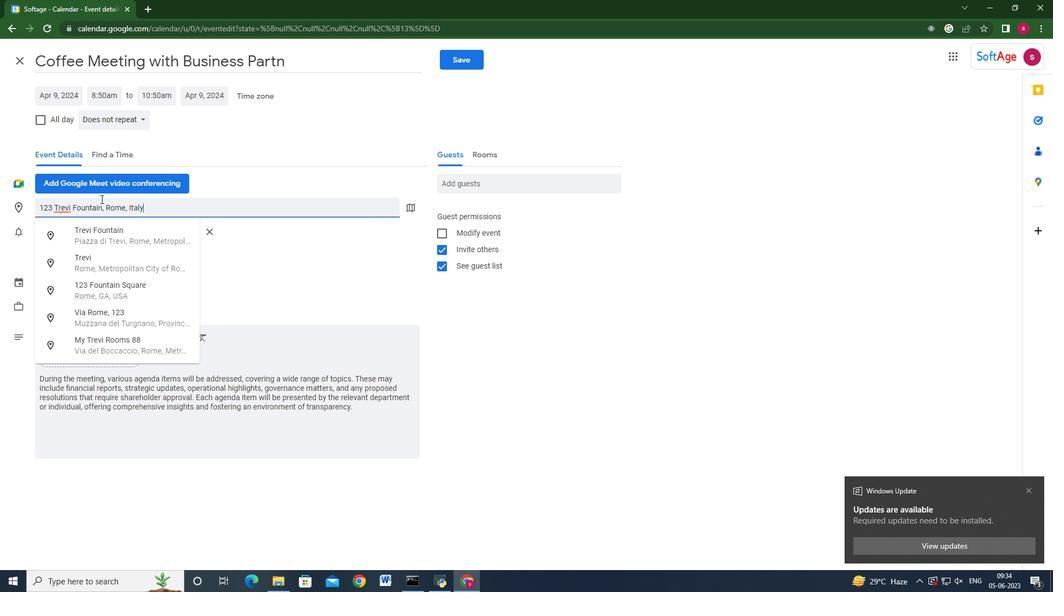 
Action: Mouse moved to (452, 181)
Screenshot: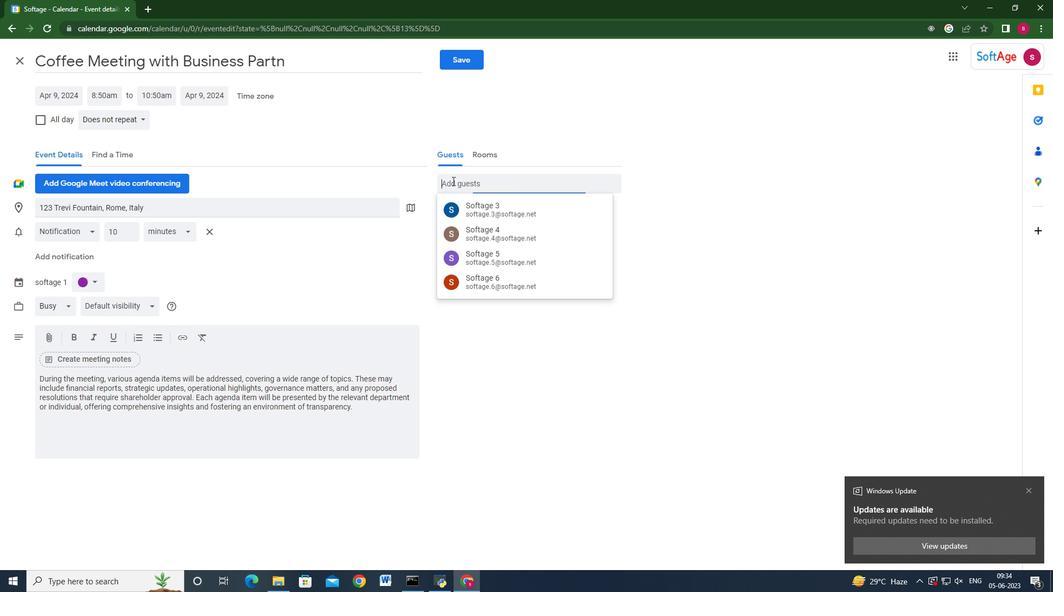 
Action: Mouse pressed left at (452, 181)
Screenshot: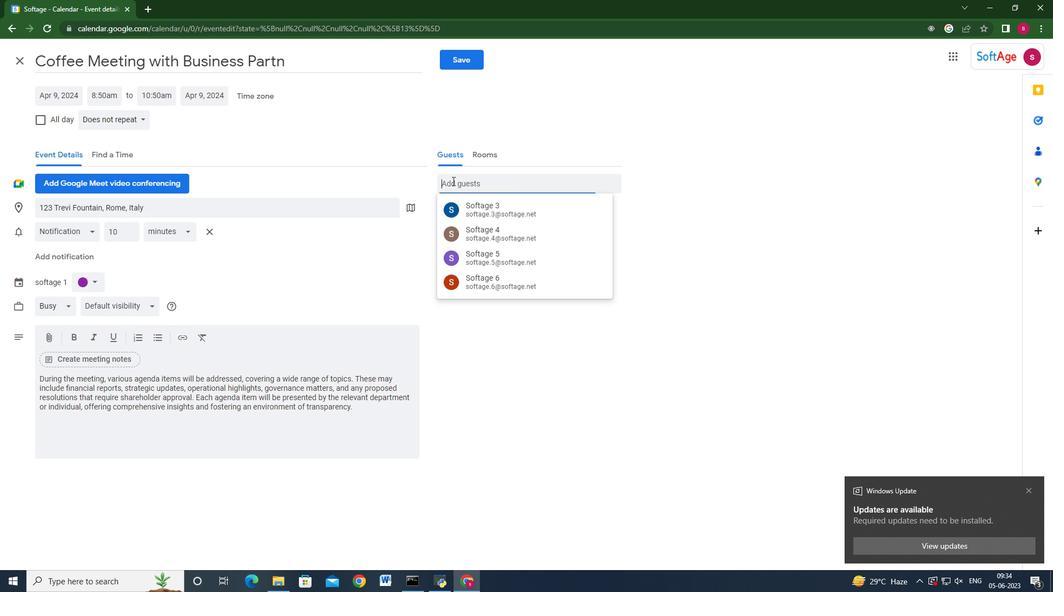
Action: Mouse moved to (452, 181)
Screenshot: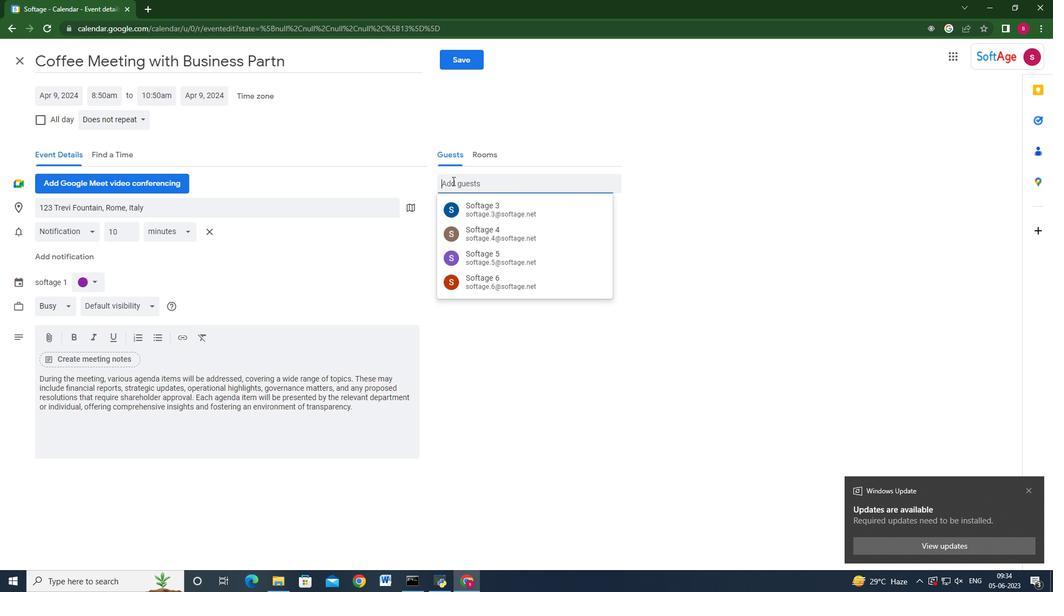 
Action: Key pressed softage.5<Key.shift_r>@softage.net<Key.enter>softage.6<Key.shift_r>@softage.net<Key.enter>
Screenshot: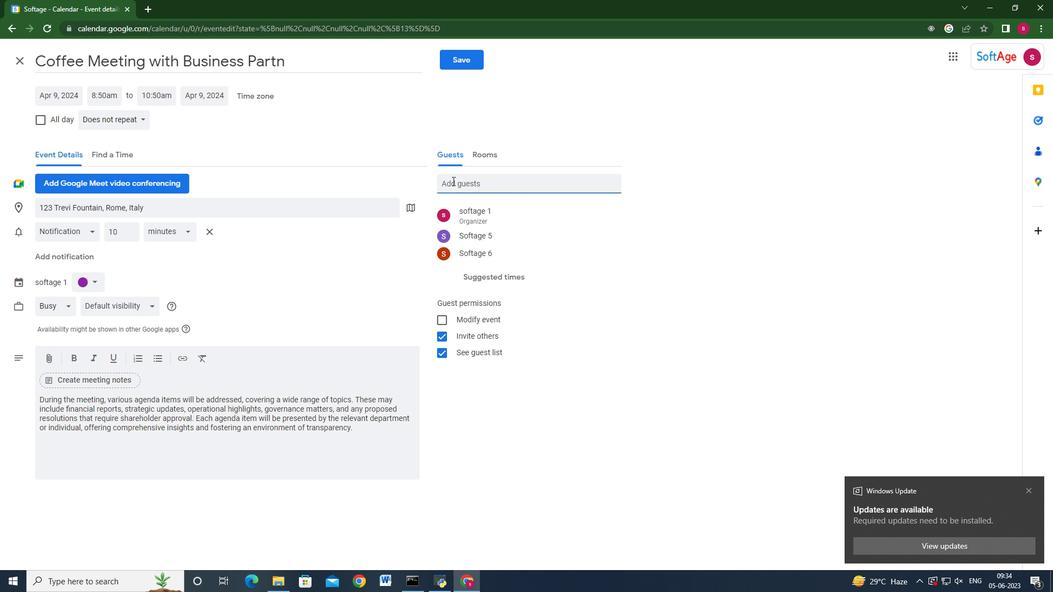 
Action: Mouse moved to (320, 68)
Screenshot: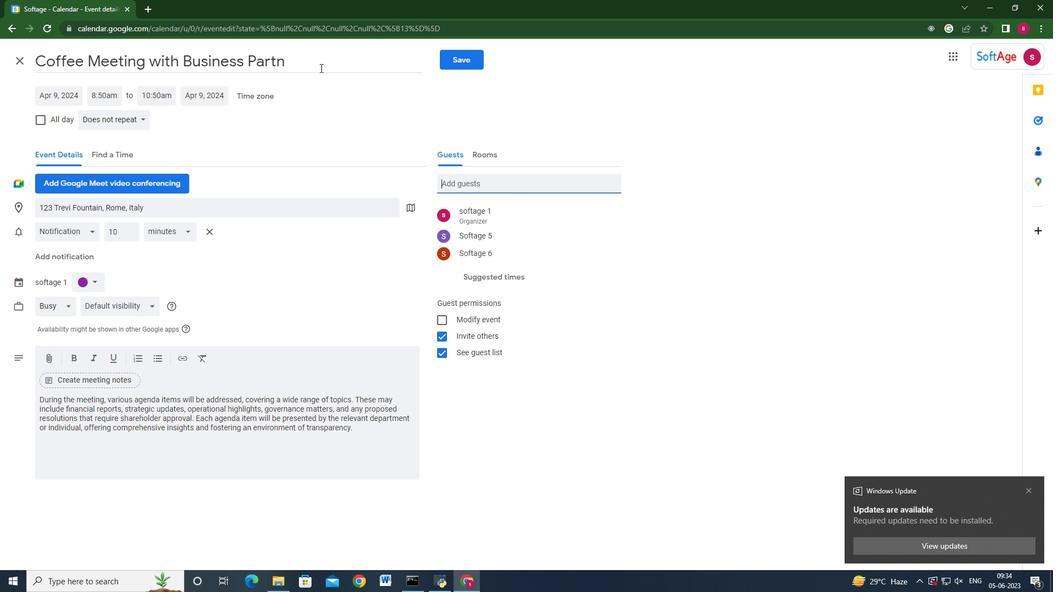 
Action: Mouse pressed left at (320, 68)
Screenshot: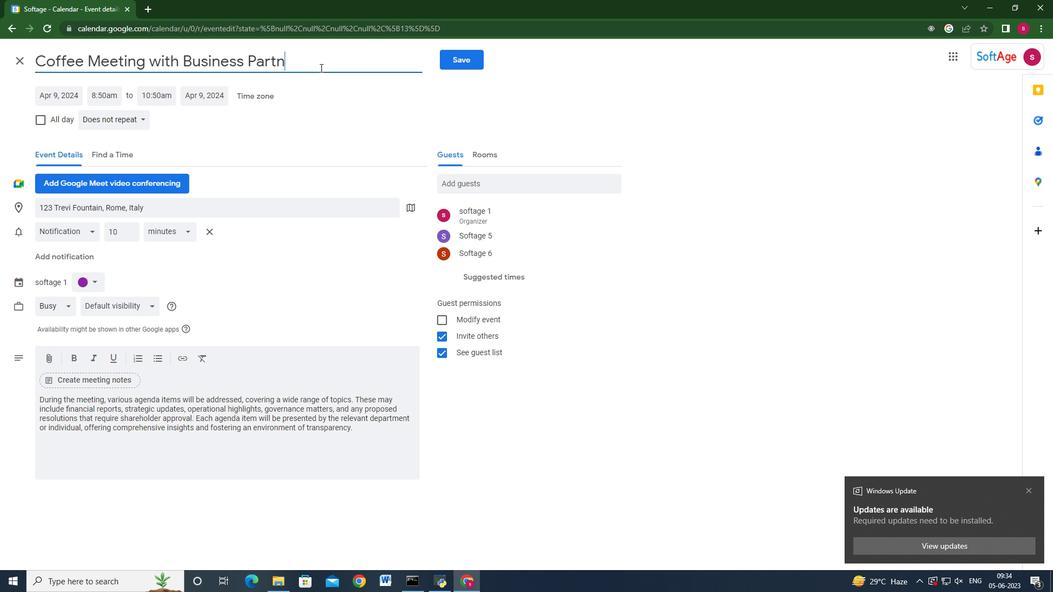 
Action: Key pressed er
Screenshot: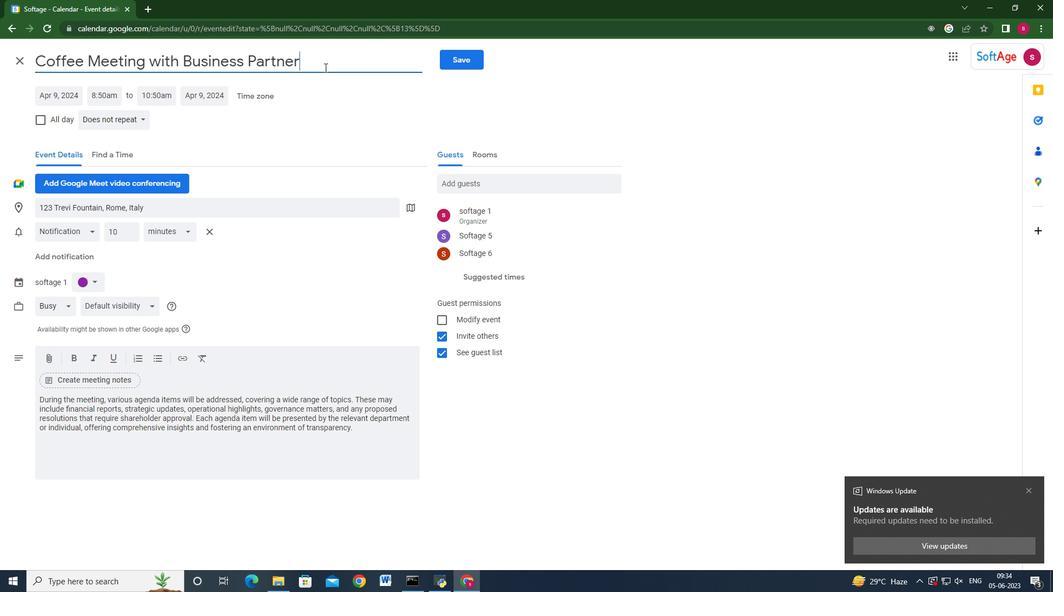 
Action: Mouse moved to (452, 62)
Screenshot: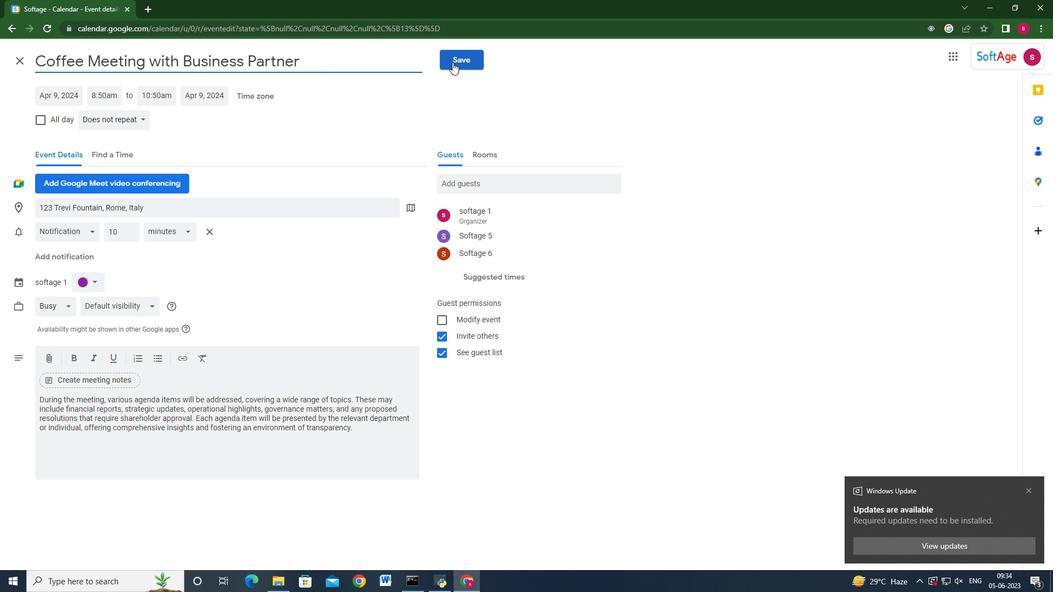 
Action: Mouse pressed left at (452, 62)
Screenshot: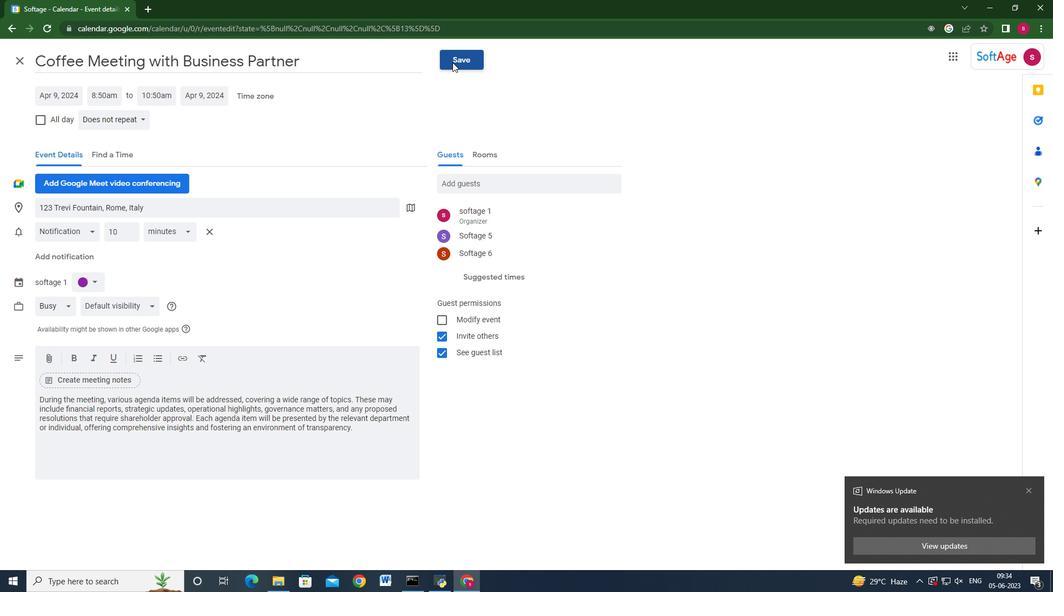 
Action: Mouse moved to (626, 339)
Screenshot: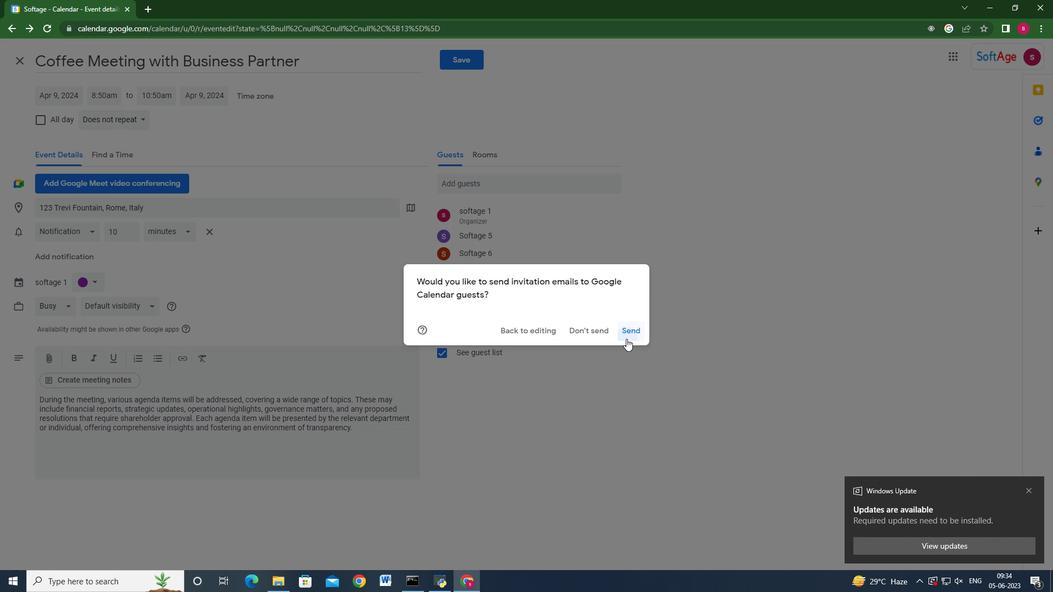 
Action: Mouse pressed left at (626, 339)
Screenshot: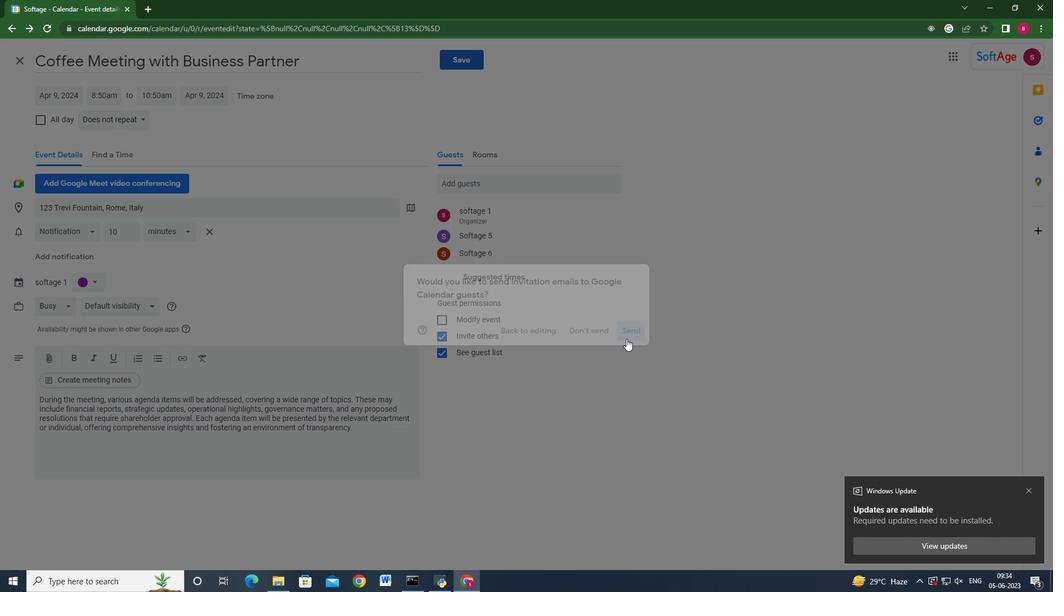 
Action: Mouse moved to (708, 455)
Screenshot: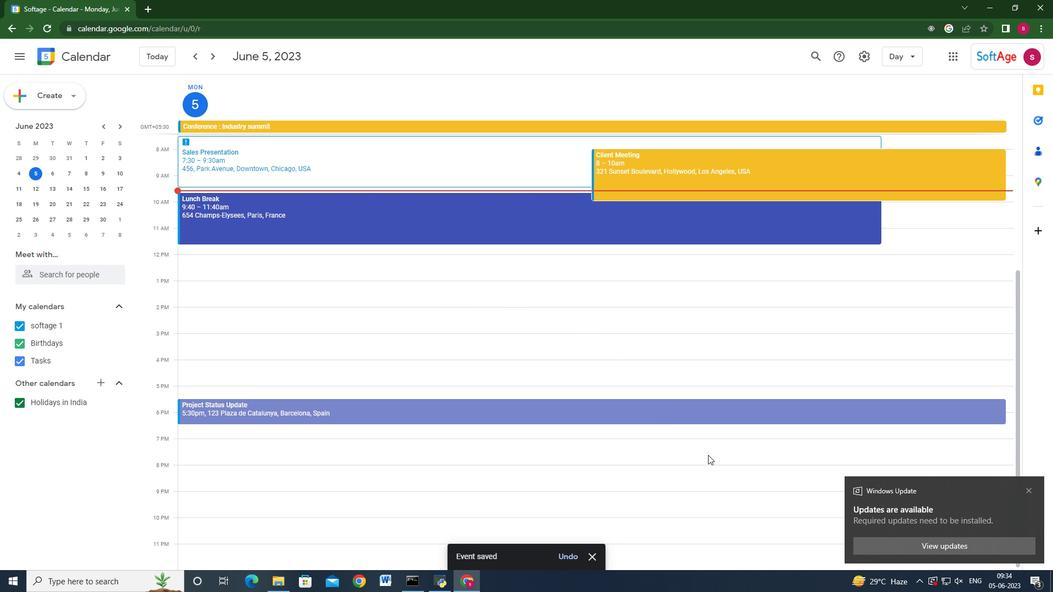 
